 Task: Look for space in Mamfe, Cameroon from 12th  July, 2023 to 15th July, 2023 for 3 adults in price range Rs.12000 to Rs.16000. Place can be entire place with 2 bedrooms having 3 beds and 1 bathroom. Property type can be house, flat, guest house. Booking option can be shelf check-in. Required host language is English.
Action: Mouse moved to (427, 146)
Screenshot: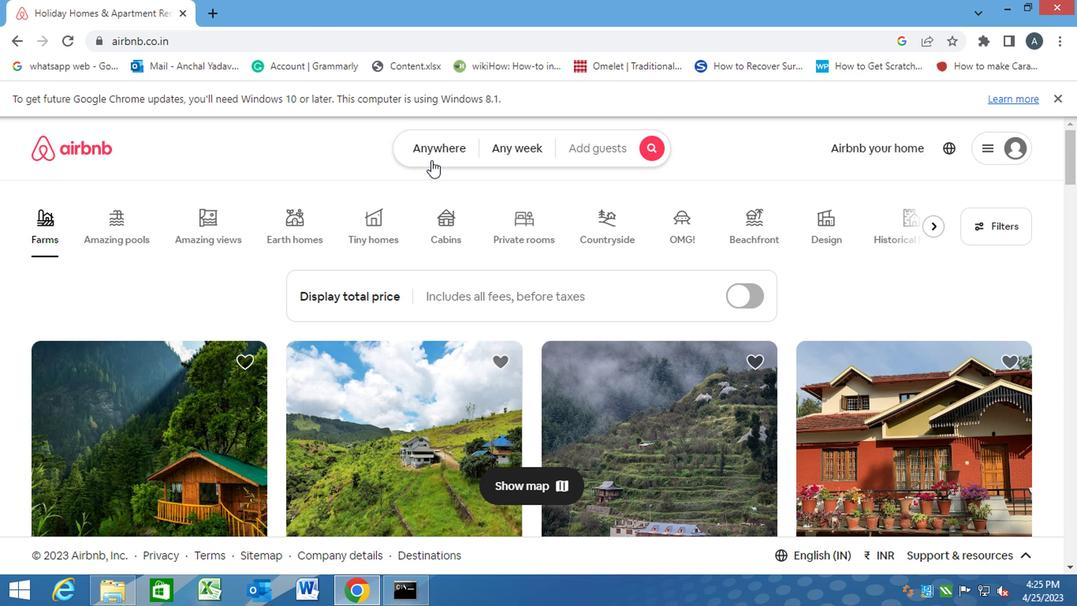
Action: Mouse pressed left at (427, 146)
Screenshot: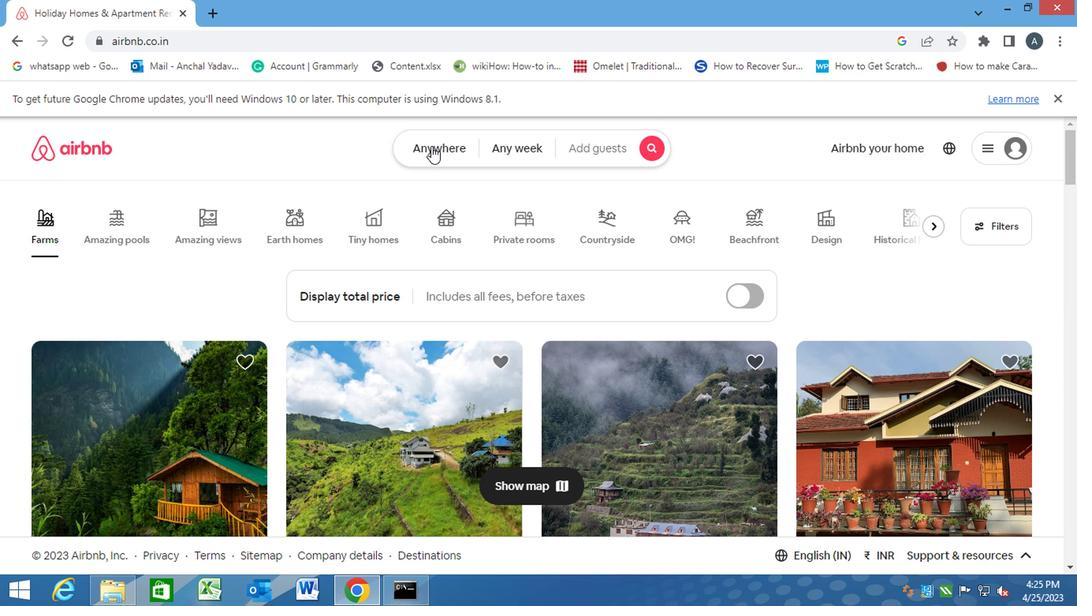 
Action: Mouse moved to (331, 193)
Screenshot: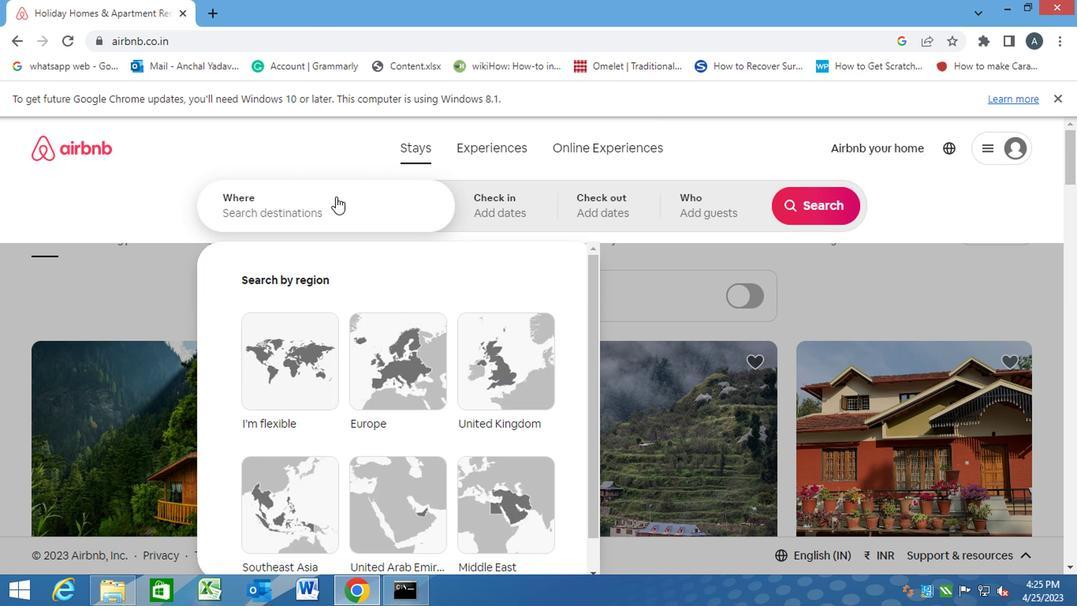 
Action: Mouse pressed left at (331, 193)
Screenshot: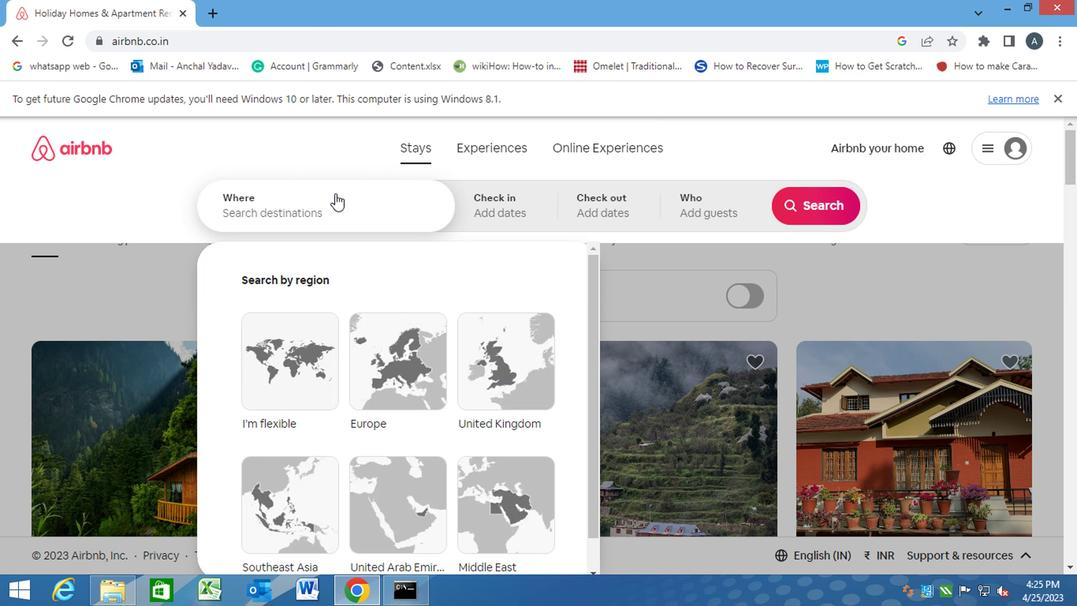 
Action: Mouse moved to (323, 214)
Screenshot: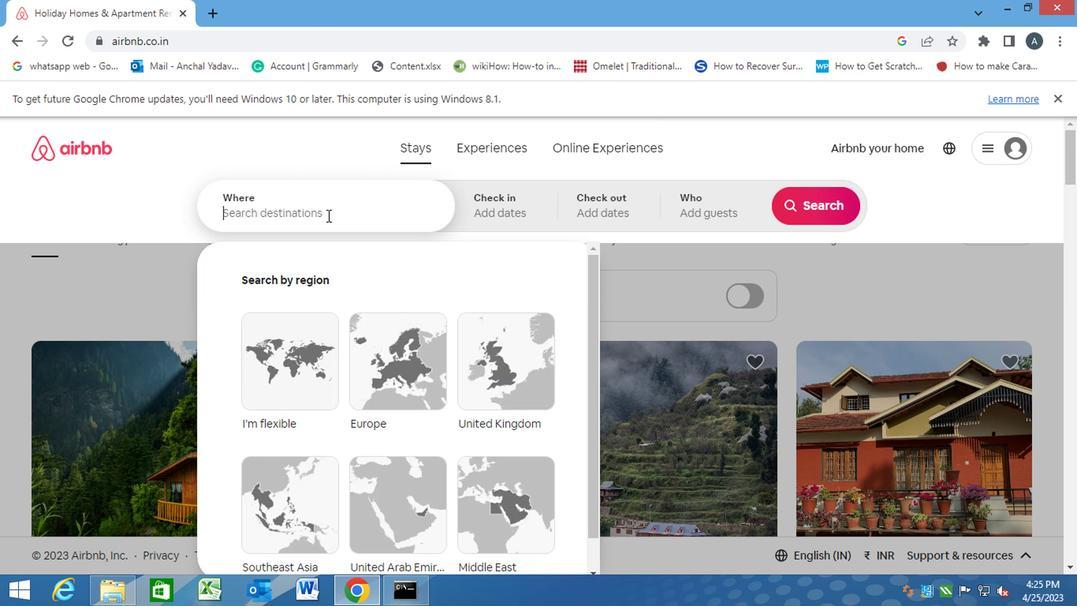 
Action: Mouse pressed left at (323, 214)
Screenshot: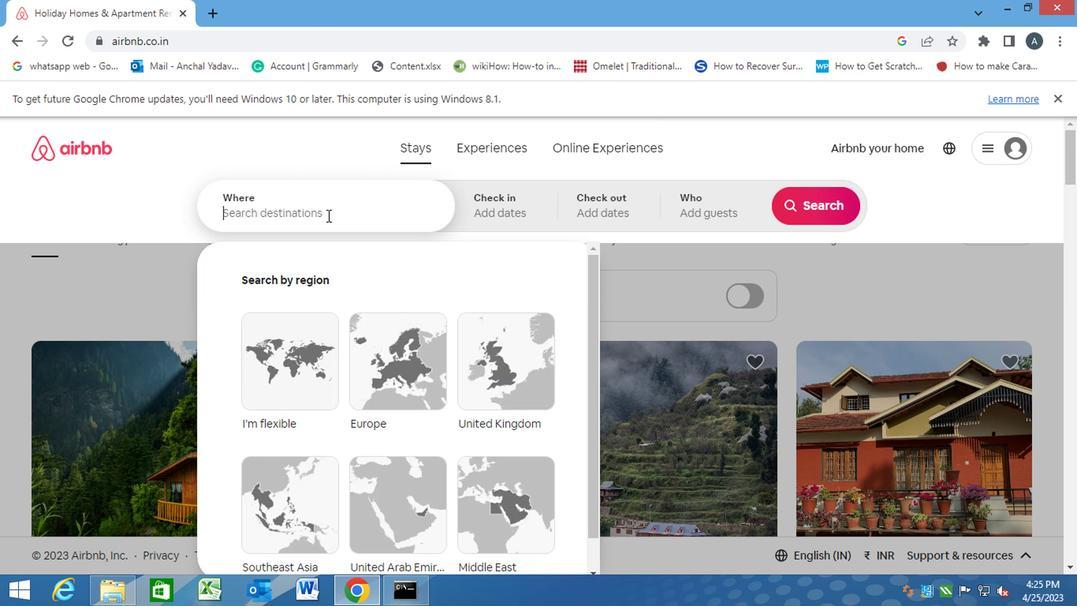 
Action: Key pressed m<Key.caps_lock>amfe,<Key.space><Key.caps_lock>c<Key.caps_lock>ameroon<Key.enter>
Screenshot: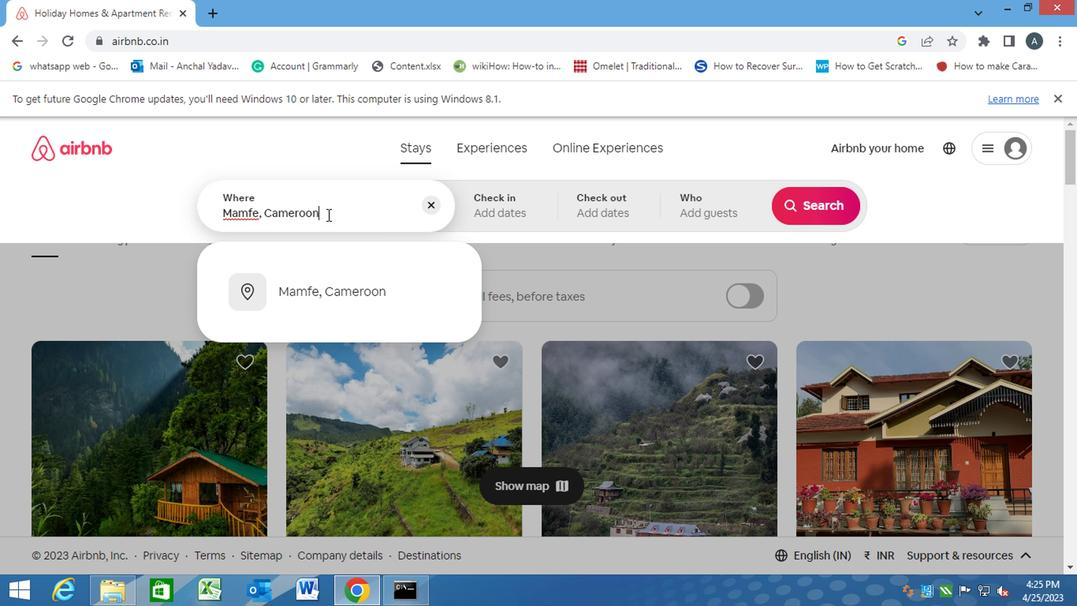 
Action: Mouse moved to (802, 334)
Screenshot: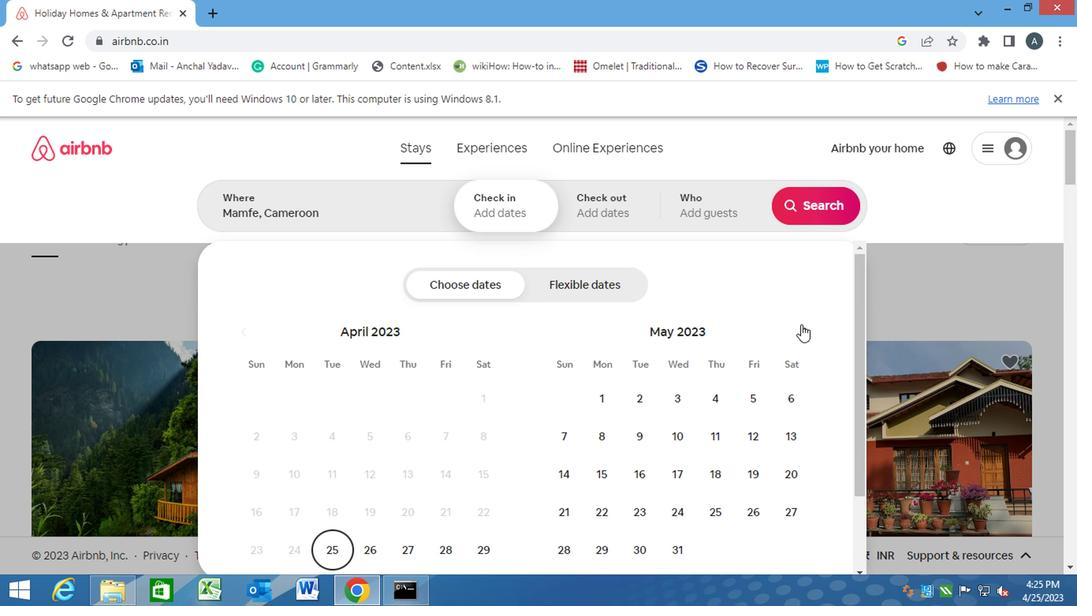 
Action: Mouse pressed left at (802, 334)
Screenshot: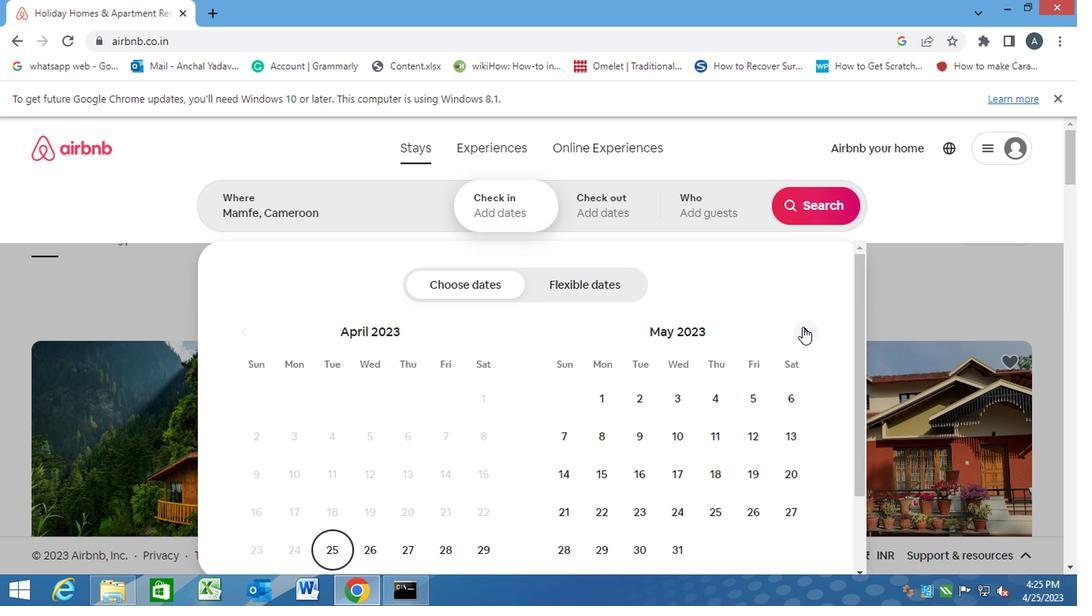 
Action: Mouse pressed left at (802, 334)
Screenshot: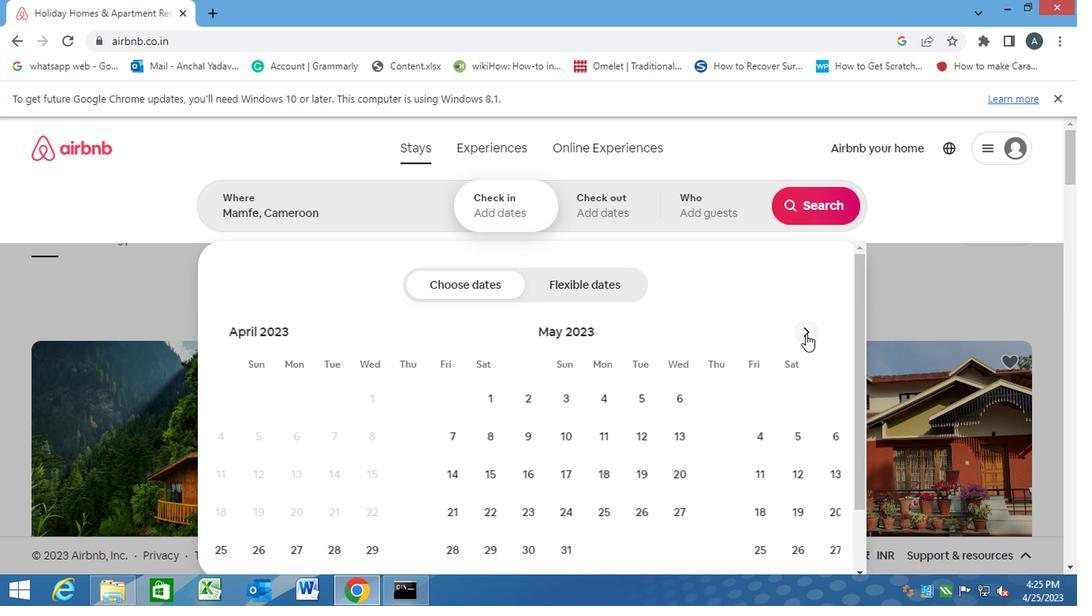 
Action: Mouse moved to (680, 477)
Screenshot: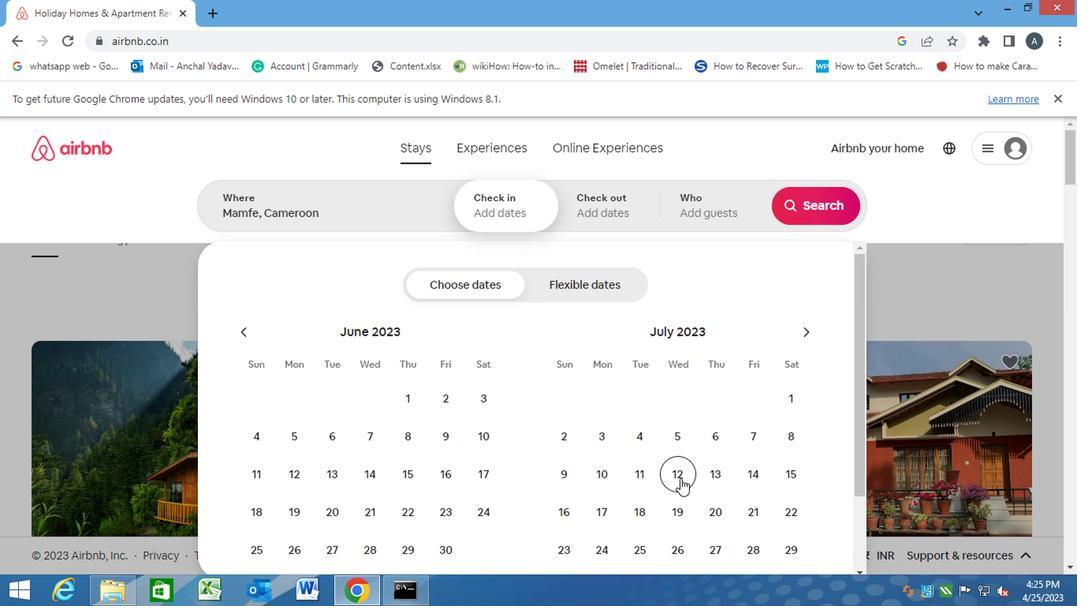 
Action: Mouse pressed left at (680, 477)
Screenshot: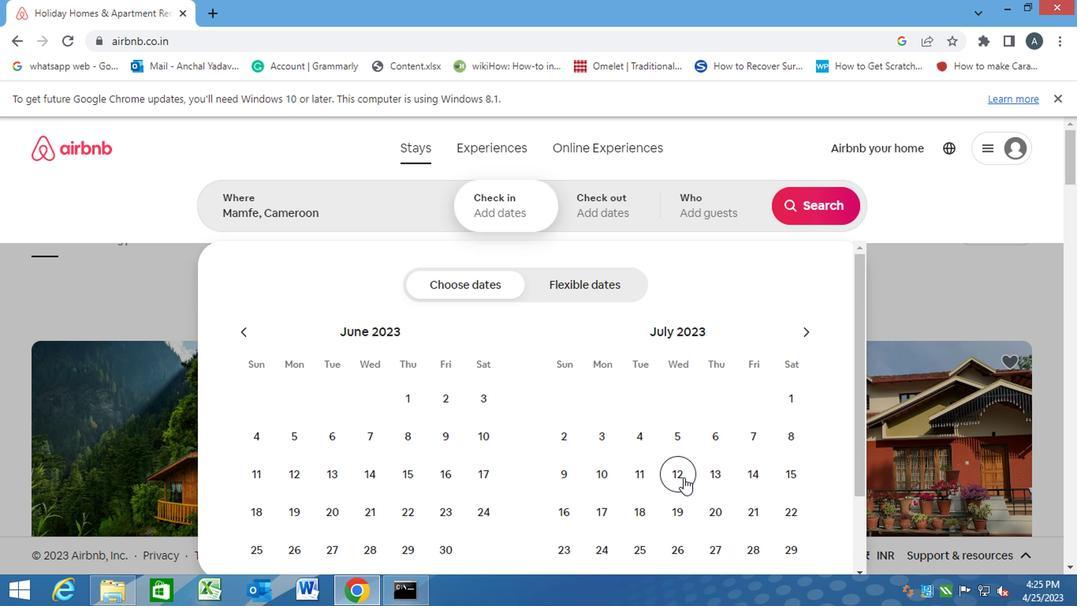 
Action: Mouse moved to (786, 465)
Screenshot: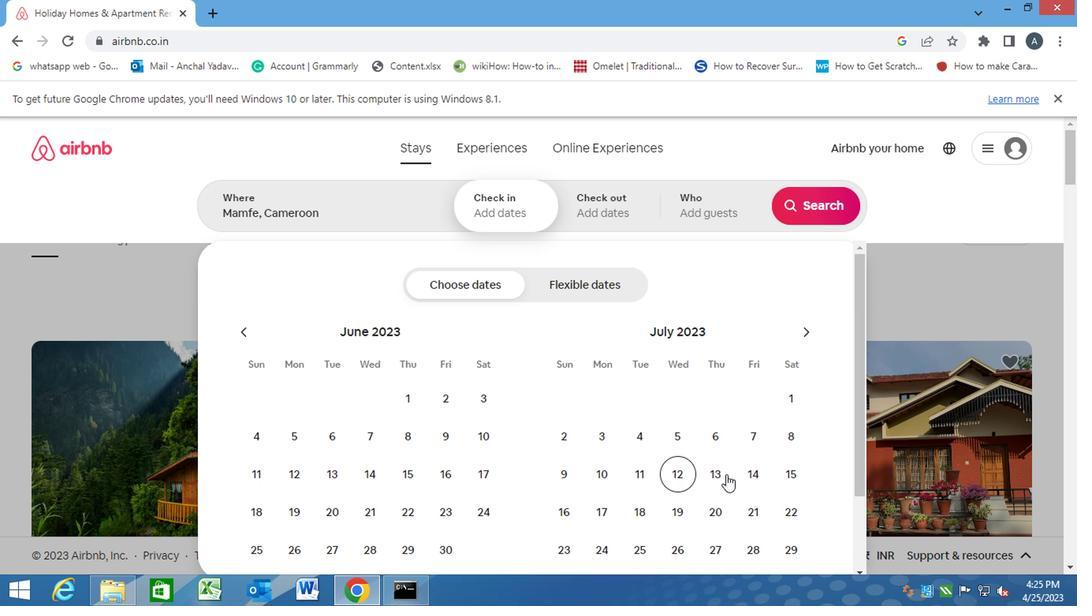 
Action: Mouse pressed left at (786, 465)
Screenshot: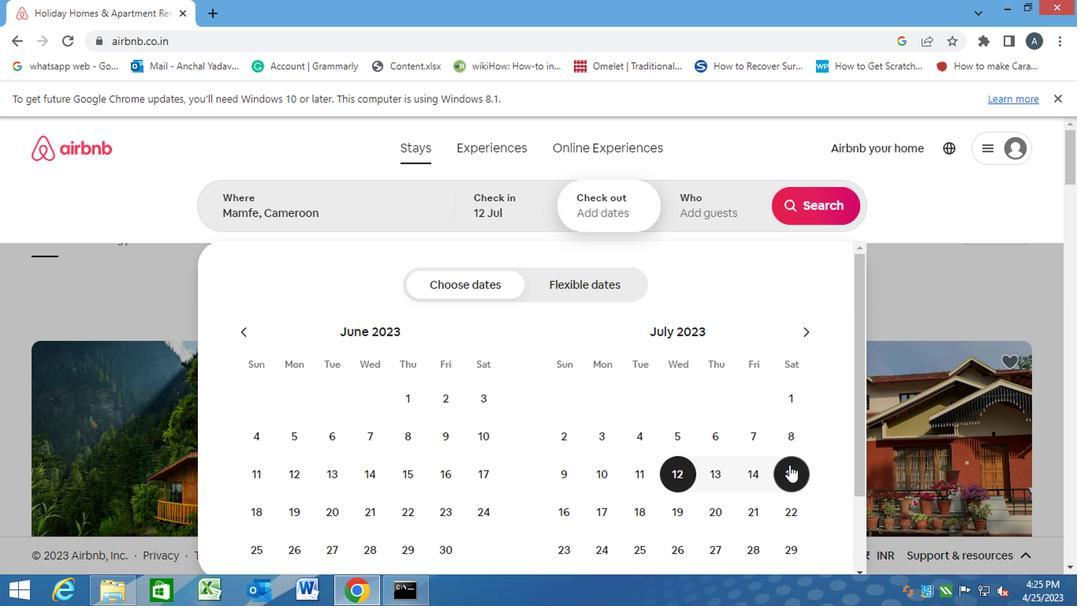 
Action: Mouse moved to (724, 214)
Screenshot: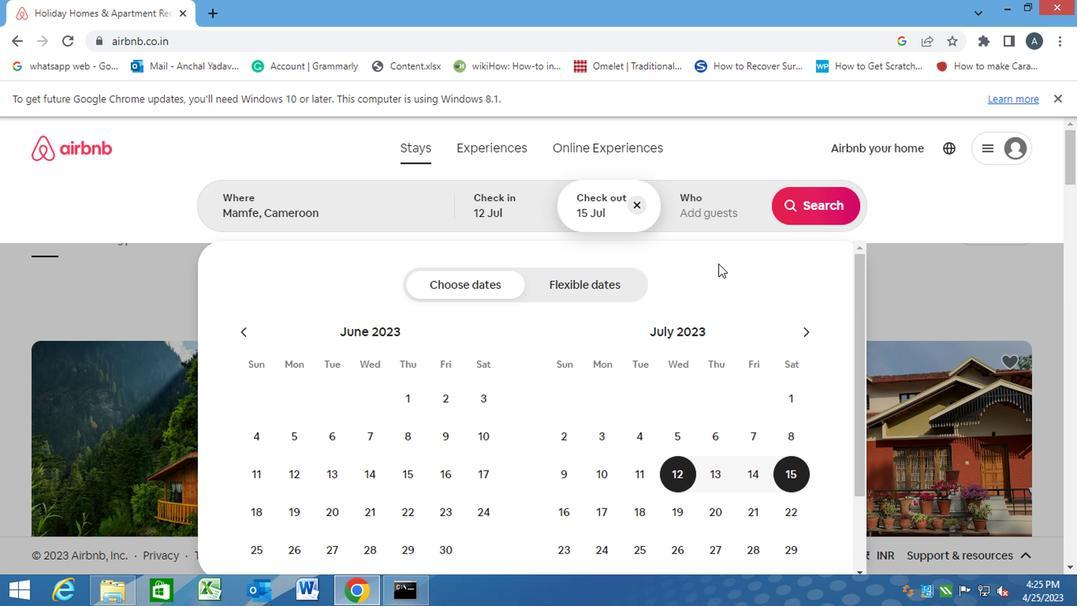 
Action: Mouse pressed left at (724, 214)
Screenshot: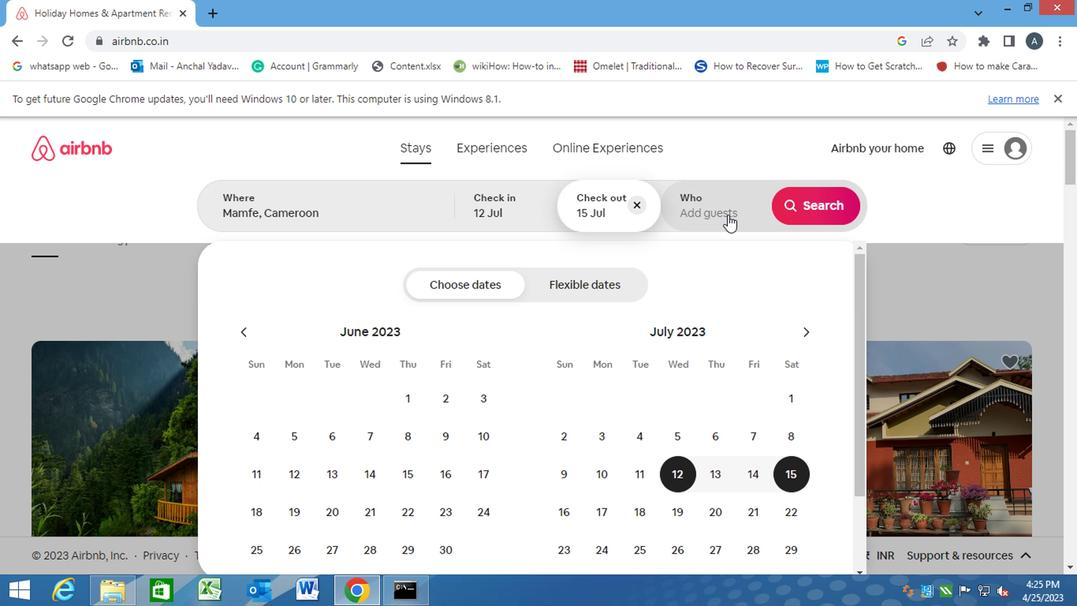 
Action: Mouse moved to (825, 281)
Screenshot: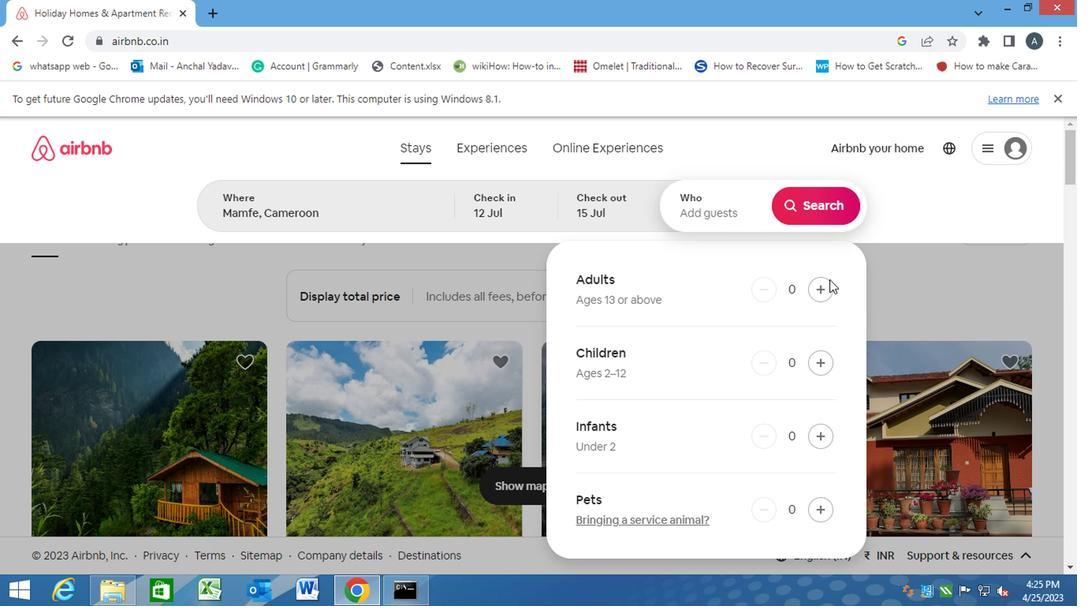 
Action: Mouse pressed left at (825, 281)
Screenshot: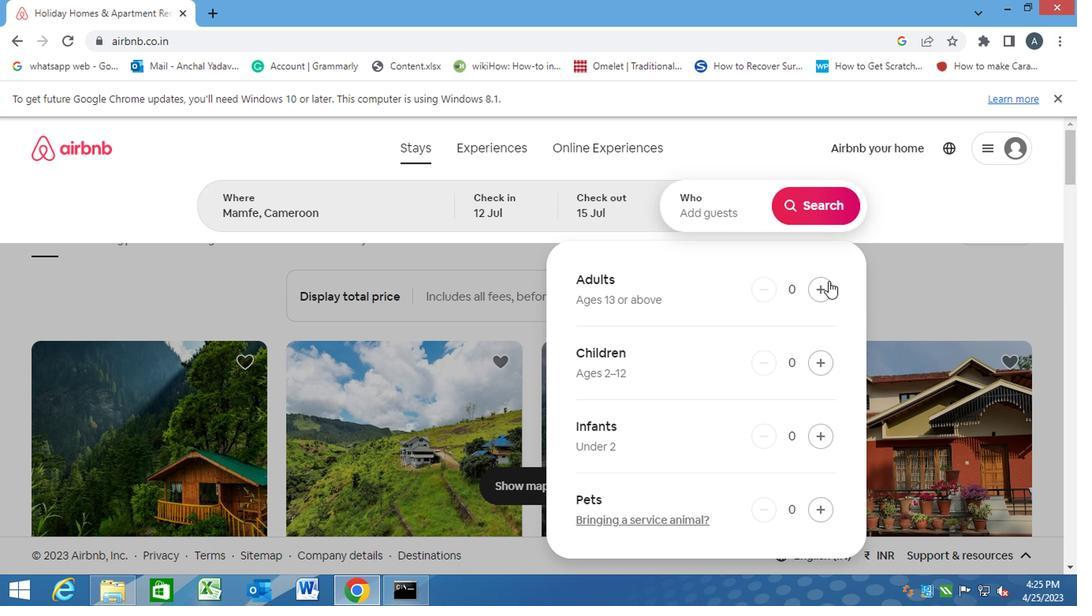 
Action: Mouse pressed left at (825, 281)
Screenshot: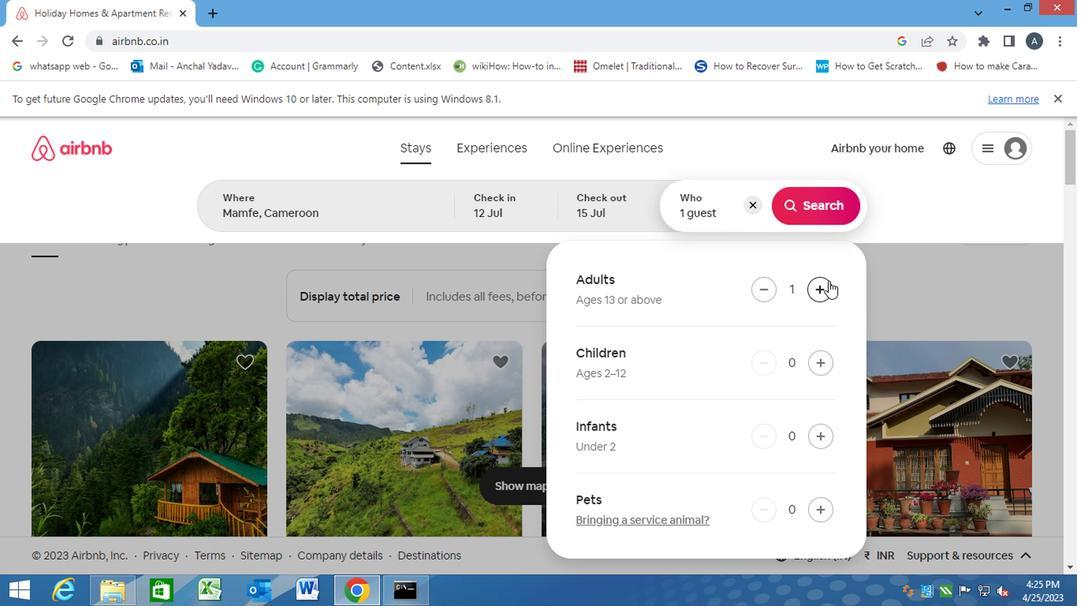 
Action: Mouse pressed left at (825, 281)
Screenshot: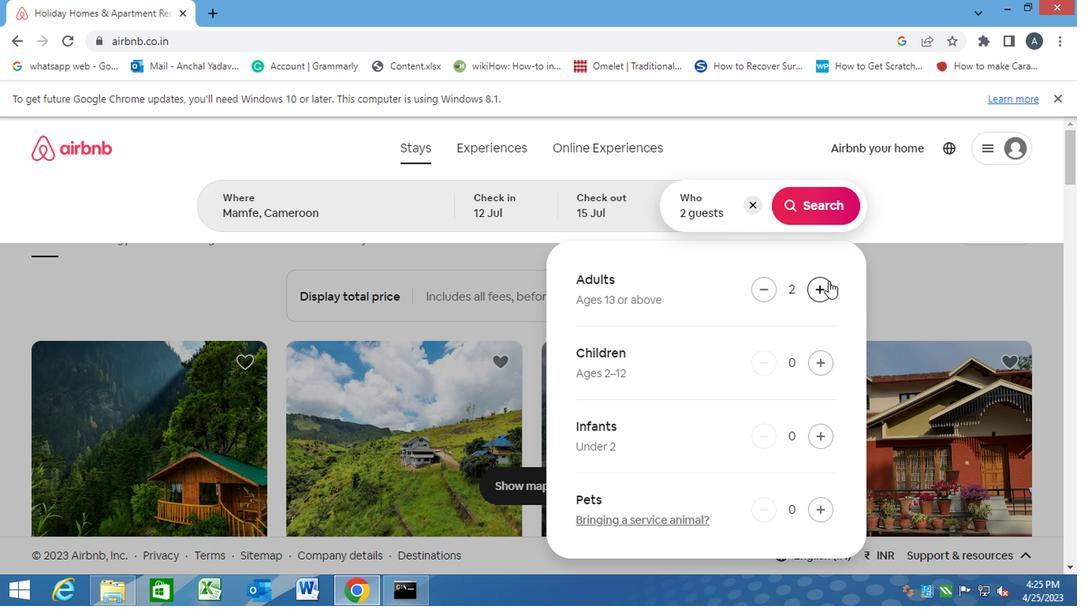 
Action: Mouse moved to (817, 230)
Screenshot: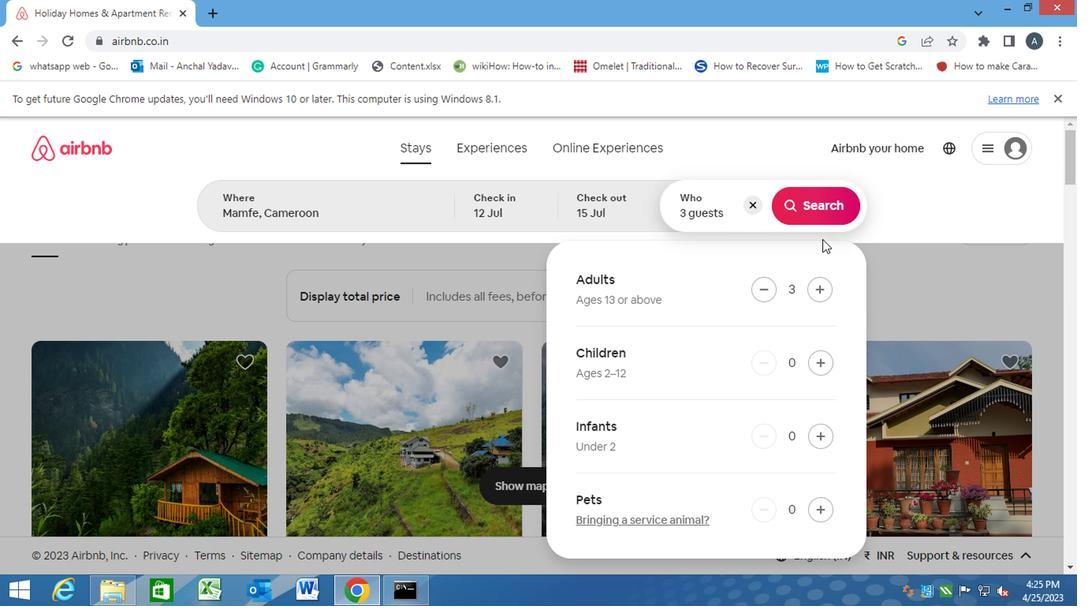 
Action: Mouse pressed left at (817, 230)
Screenshot: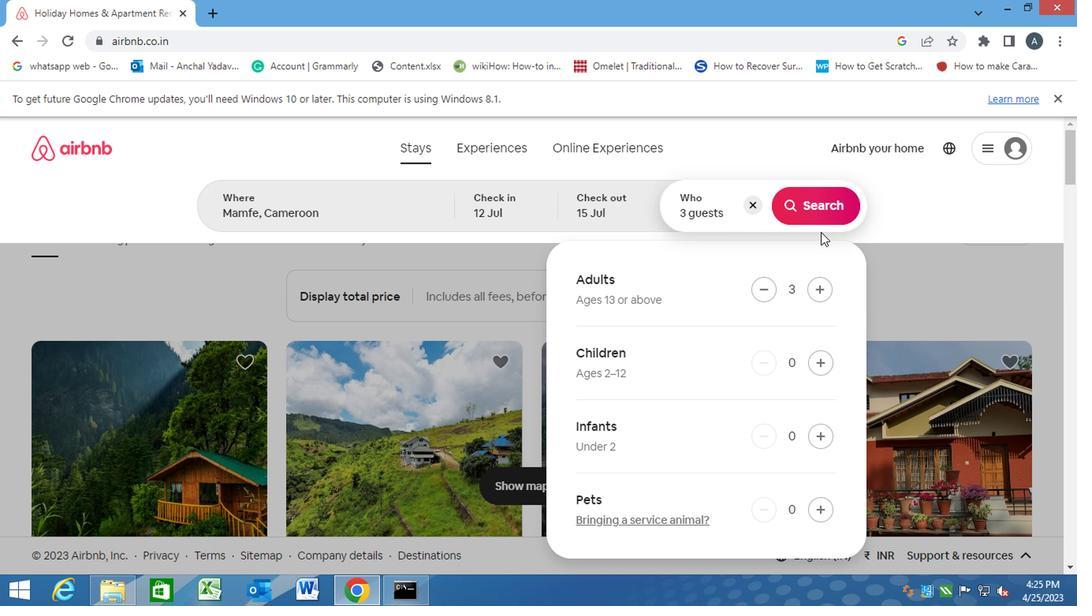 
Action: Mouse moved to (822, 208)
Screenshot: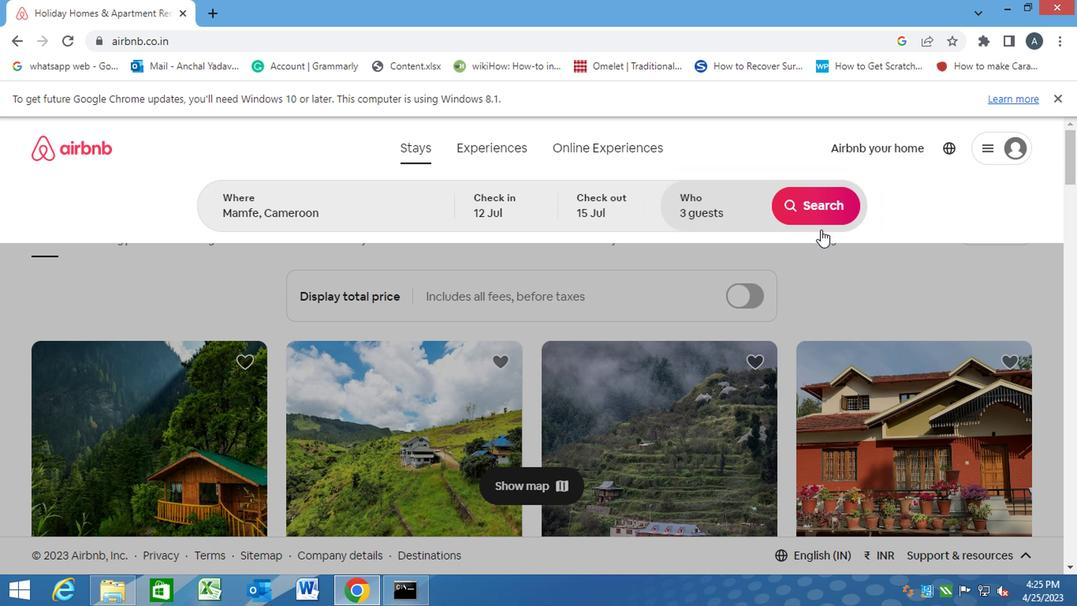 
Action: Mouse pressed left at (822, 208)
Screenshot: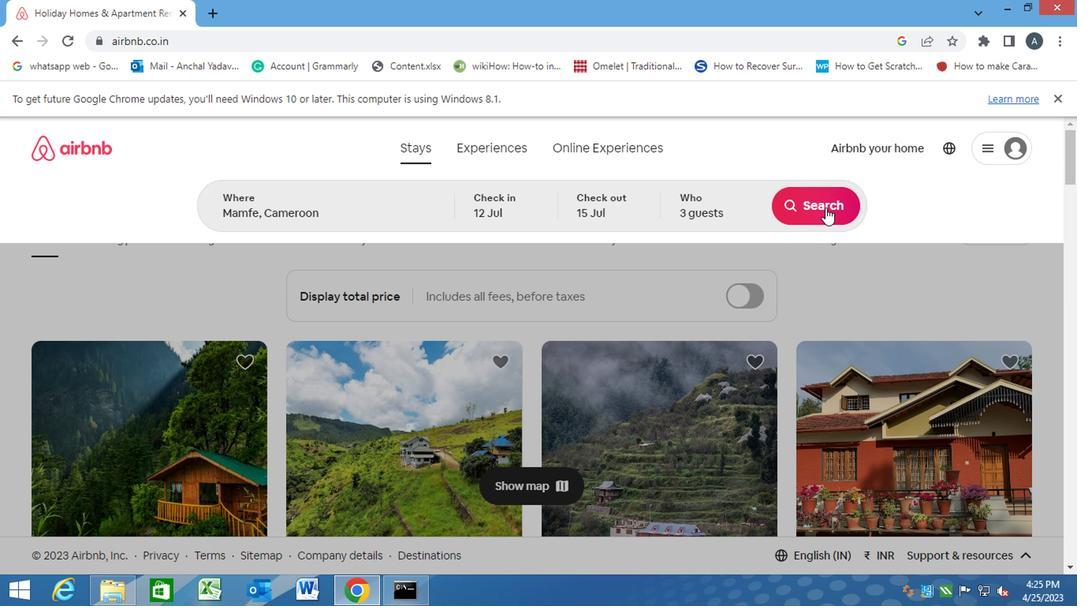 
Action: Mouse moved to (1014, 210)
Screenshot: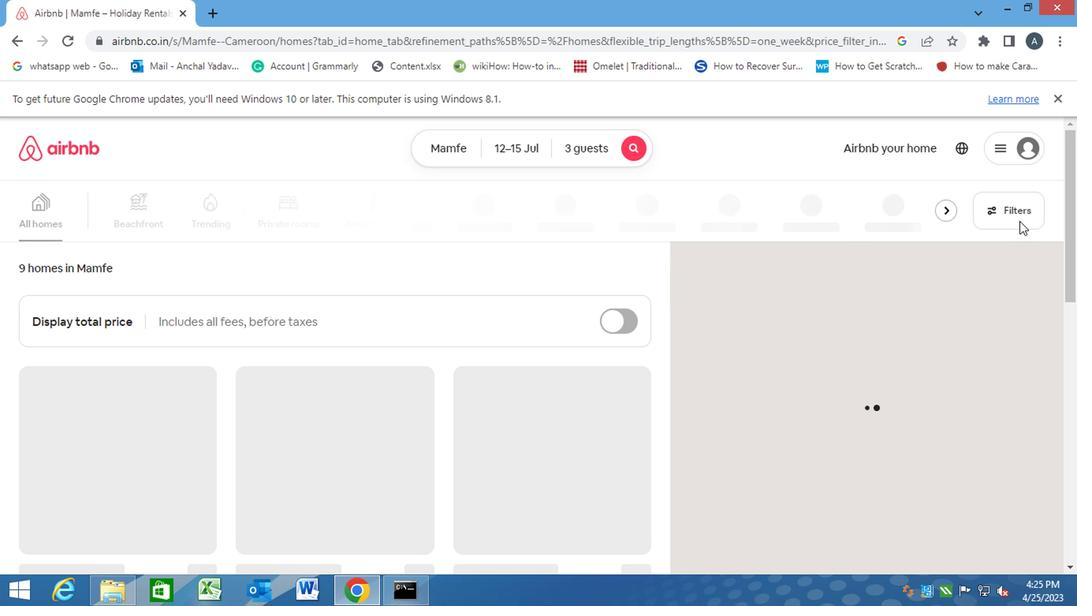 
Action: Mouse pressed left at (1014, 210)
Screenshot: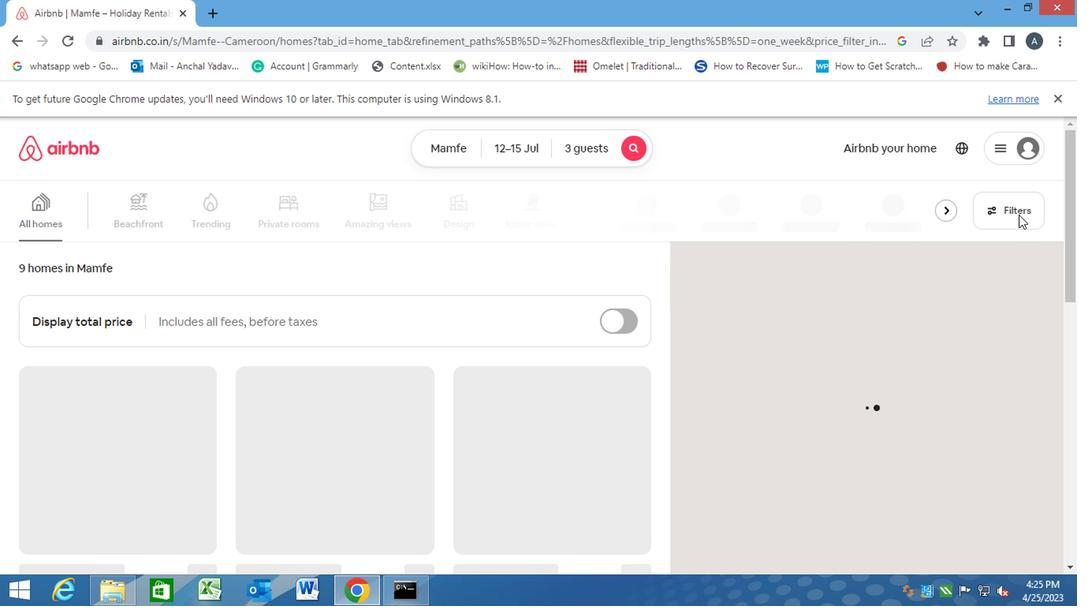 
Action: Mouse moved to (346, 418)
Screenshot: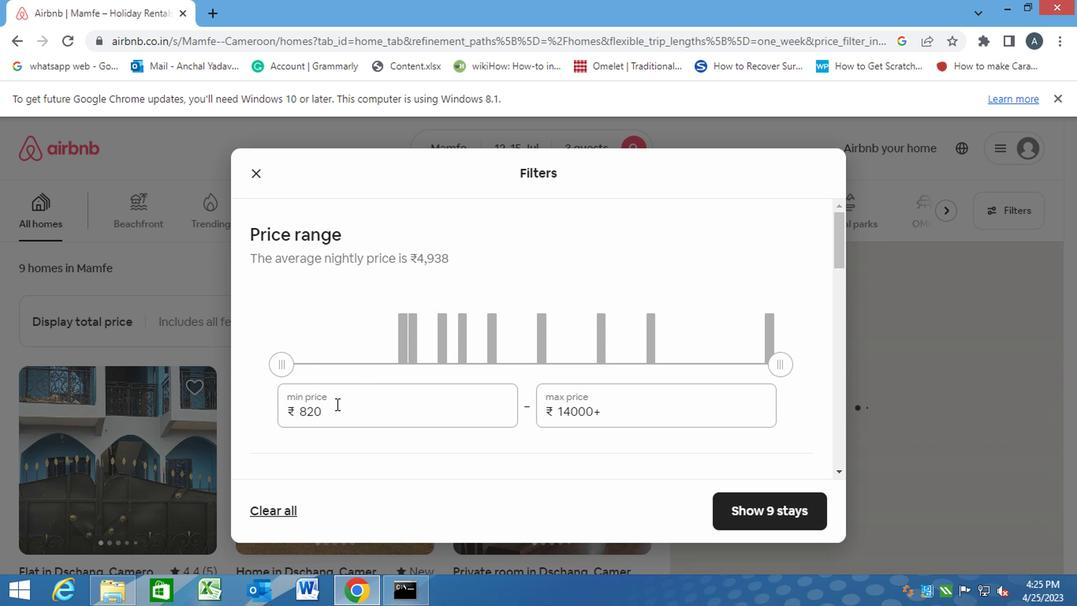 
Action: Mouse pressed left at (346, 418)
Screenshot: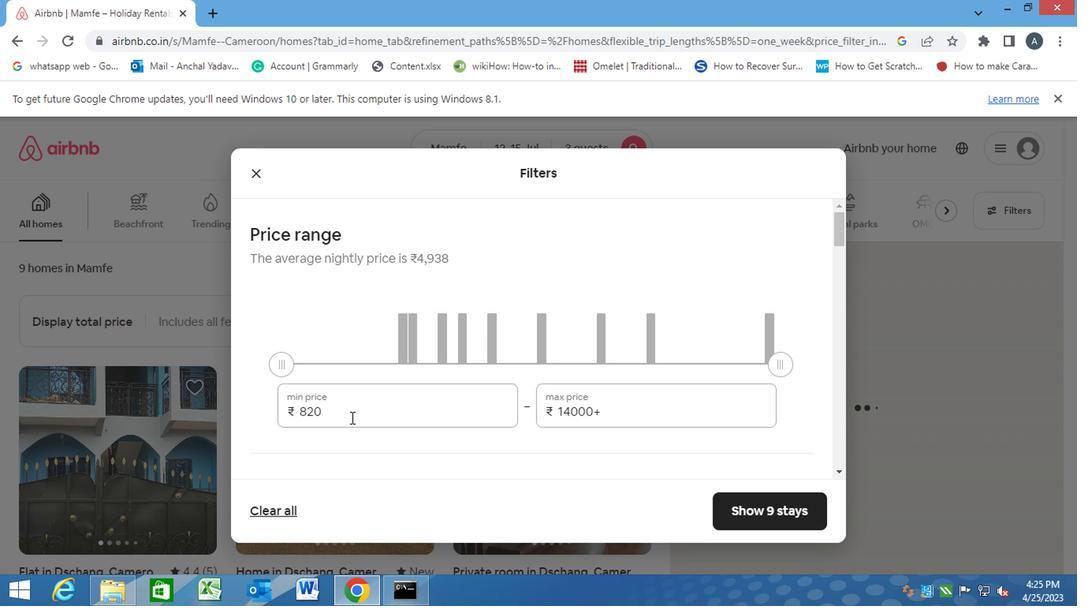 
Action: Mouse moved to (268, 411)
Screenshot: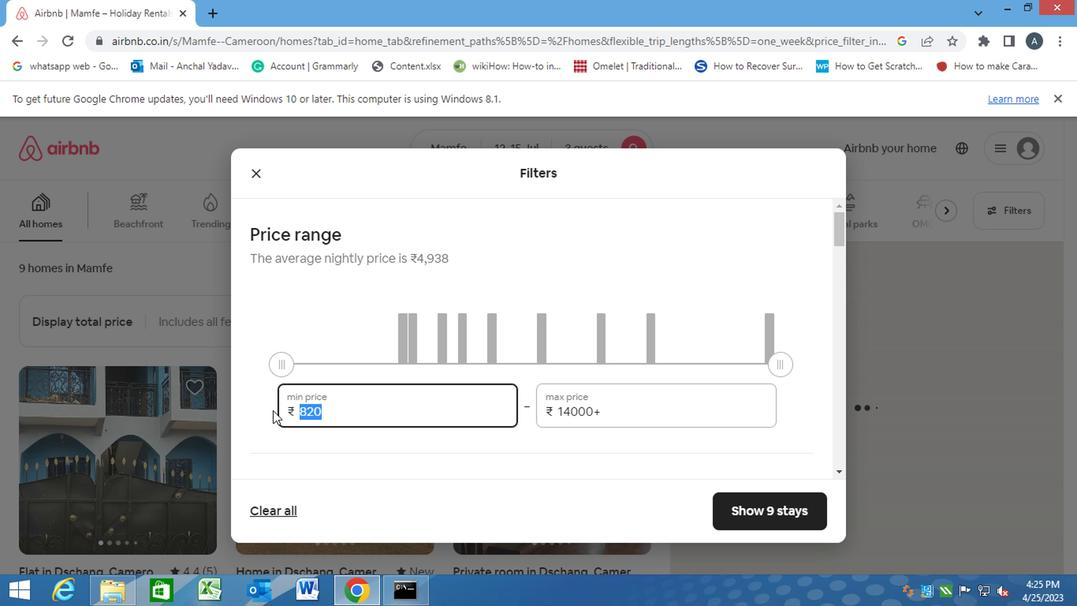 
Action: Key pressed 12000<Key.tab><Key.backspace><Key.backspace>16
Screenshot: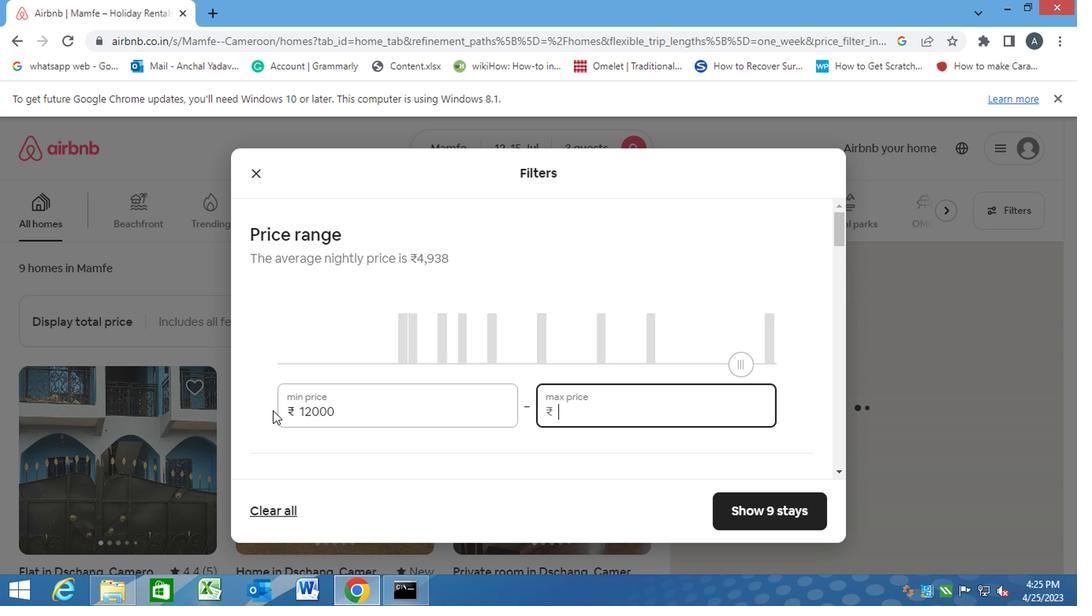 
Action: Mouse moved to (662, 349)
Screenshot: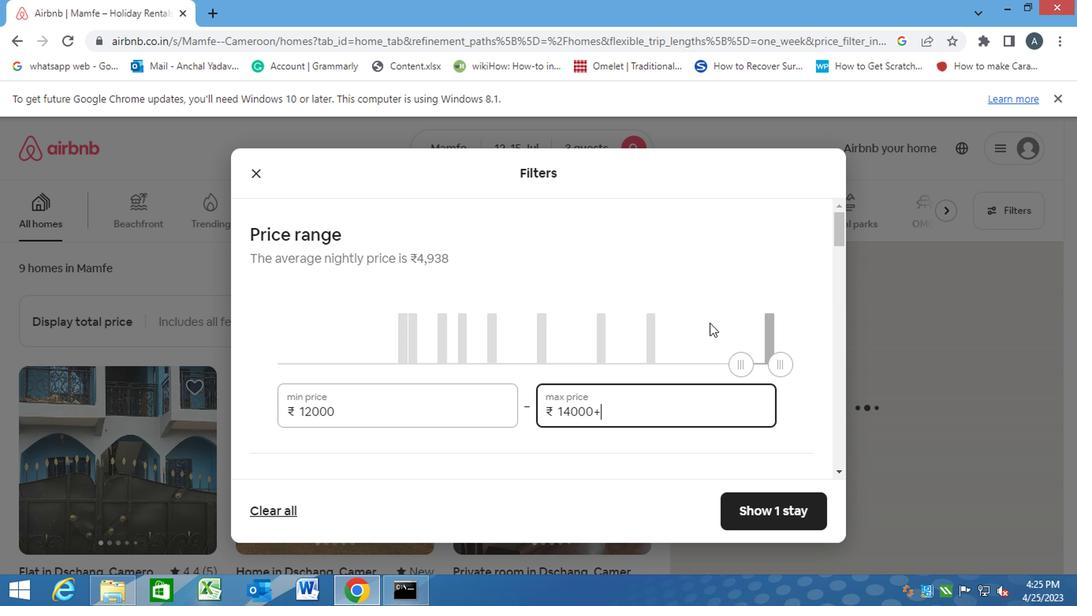 
Action: Key pressed 0<Key.backspace><Key.backspace><Key.backspace><Key.backspace><Key.backspace><Key.backspace><Key.backspace><Key.backspace><Key.backspace><Key.backspace><Key.backspace><Key.backspace><Key.backspace><Key.backspace><Key.backspace><Key.backspace><Key.backspace><Key.backspace><Key.backspace><Key.backspace>16000
Screenshot: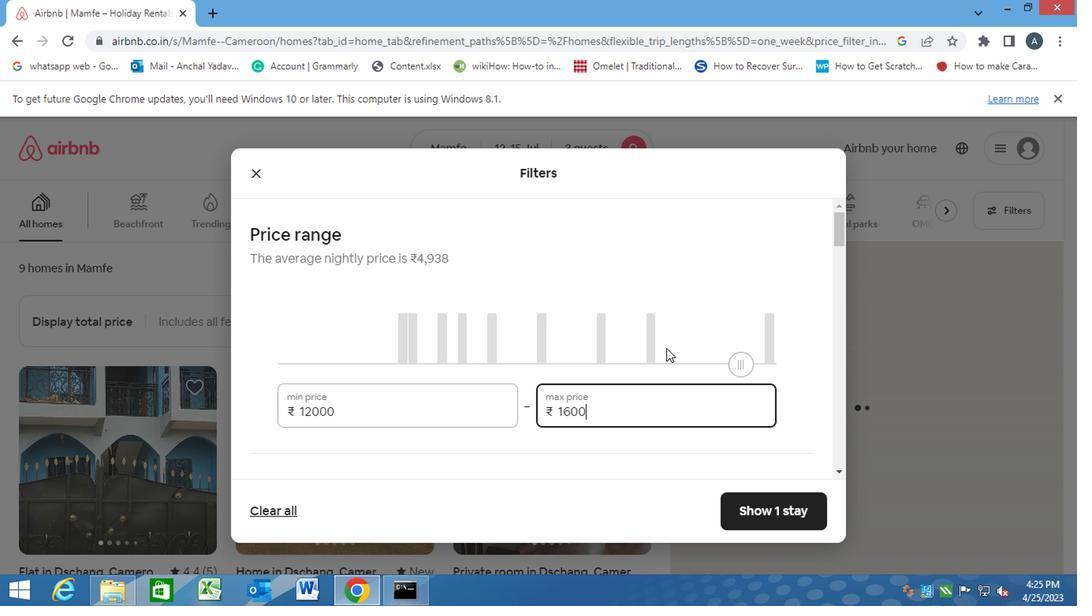 
Action: Mouse moved to (623, 392)
Screenshot: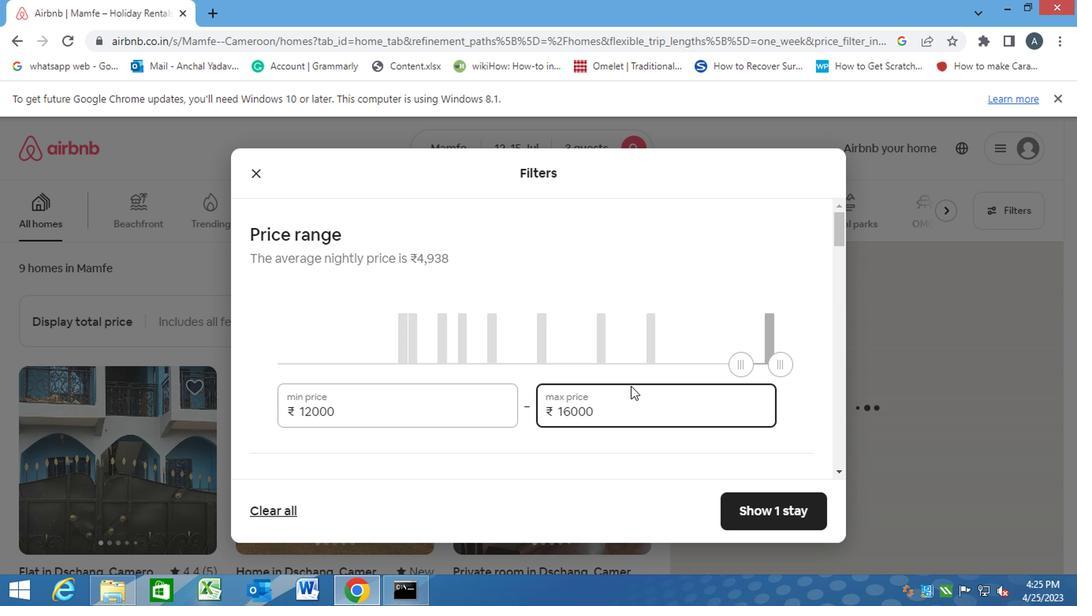 
Action: Mouse scrolled (623, 392) with delta (0, 0)
Screenshot: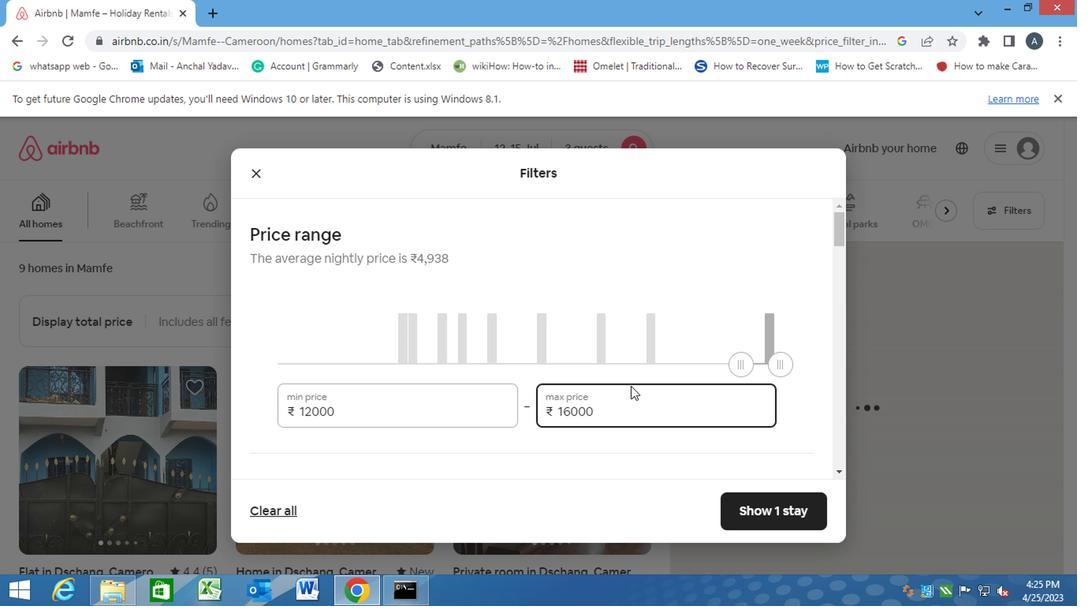 
Action: Mouse moved to (618, 399)
Screenshot: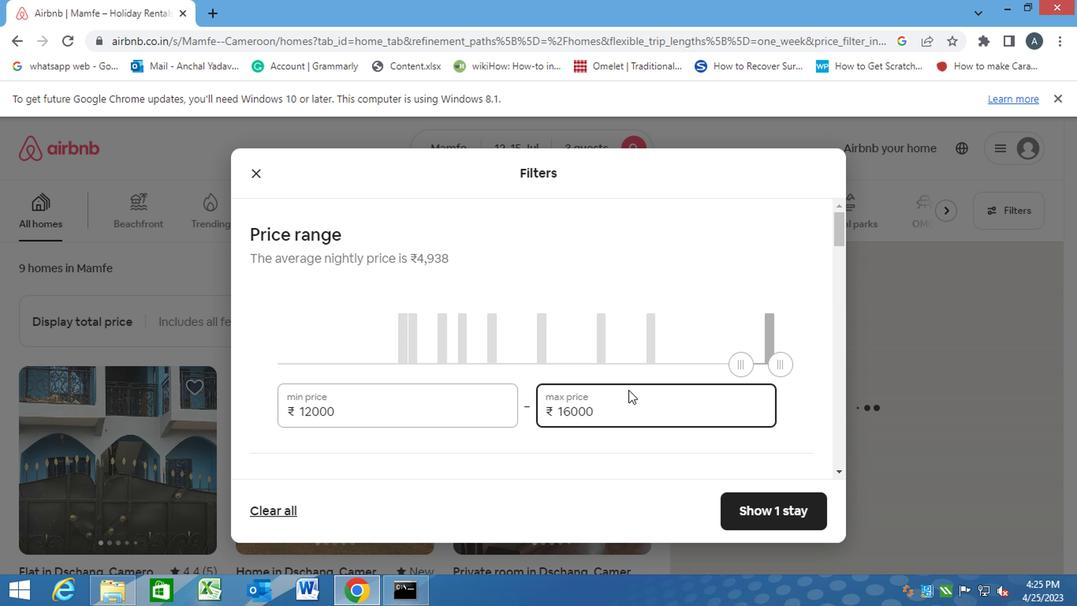 
Action: Mouse scrolled (618, 398) with delta (0, -1)
Screenshot: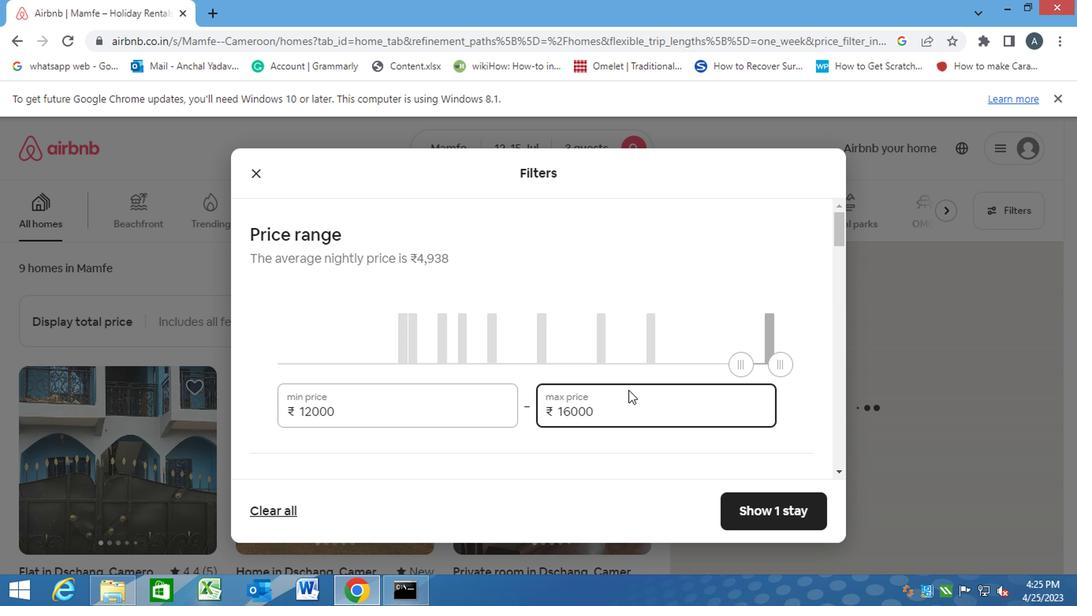 
Action: Mouse moved to (265, 383)
Screenshot: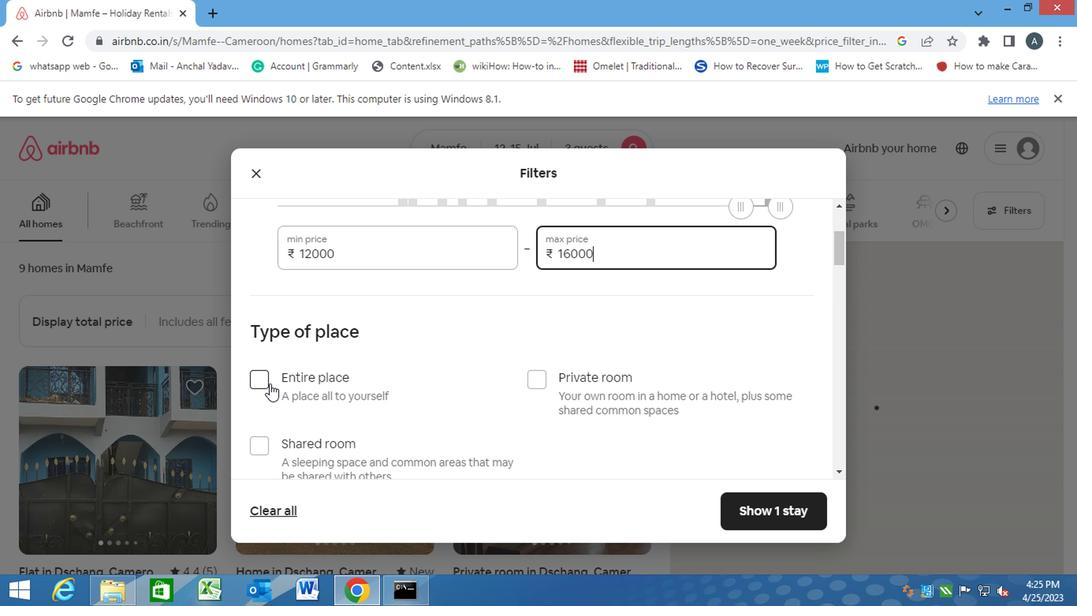 
Action: Mouse pressed left at (265, 383)
Screenshot: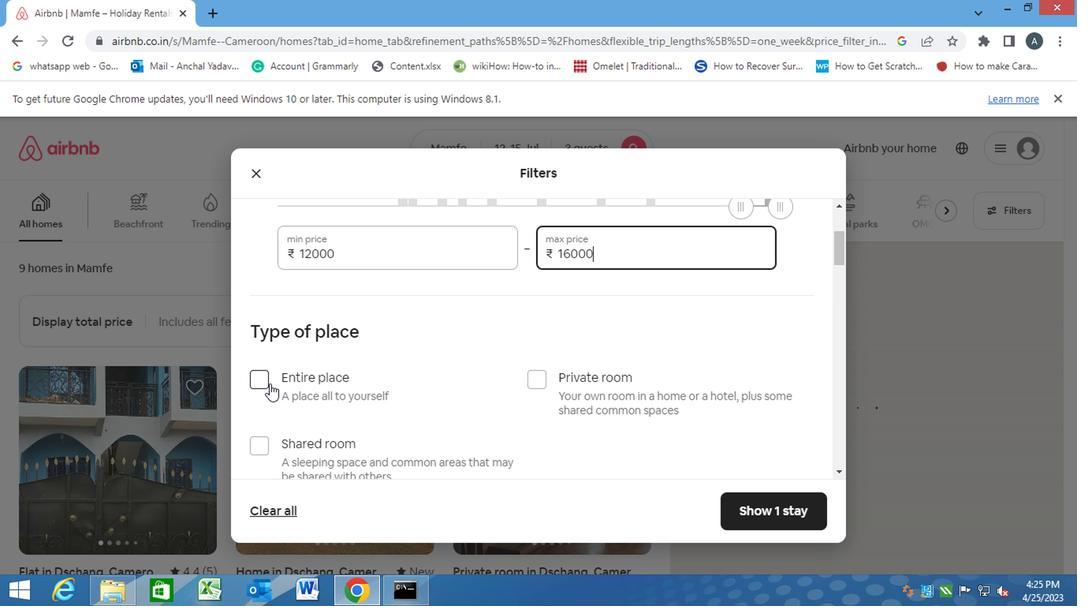 
Action: Mouse moved to (395, 407)
Screenshot: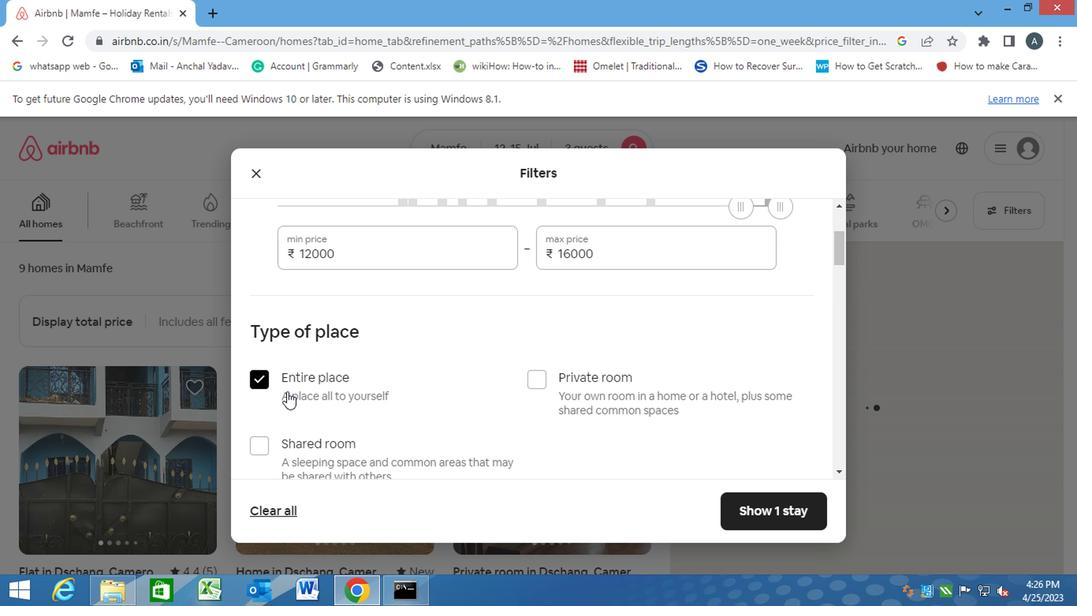 
Action: Mouse scrolled (395, 406) with delta (0, -1)
Screenshot: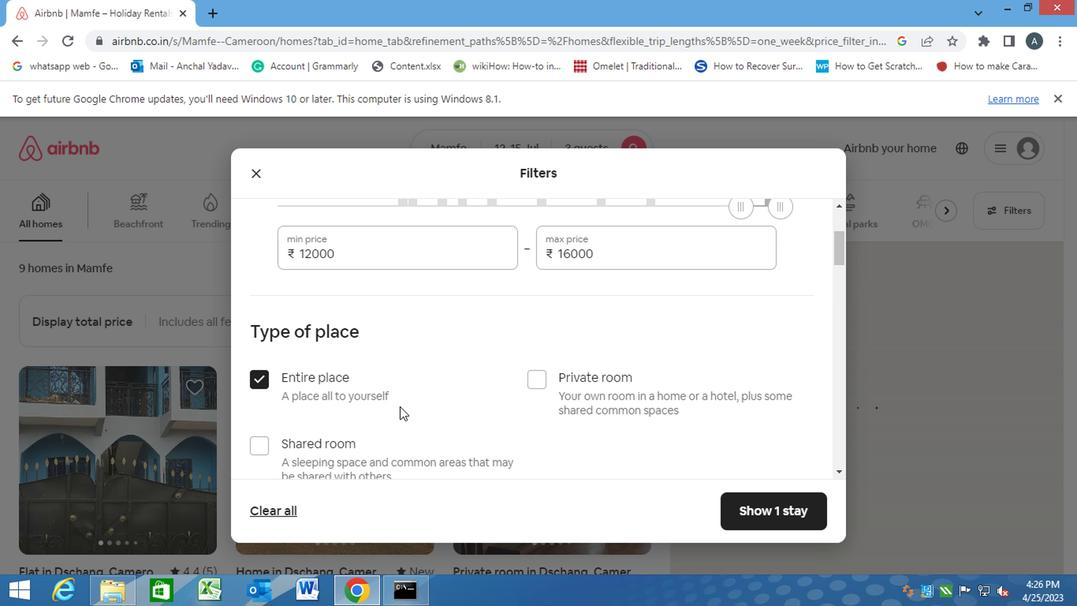 
Action: Mouse scrolled (395, 406) with delta (0, -1)
Screenshot: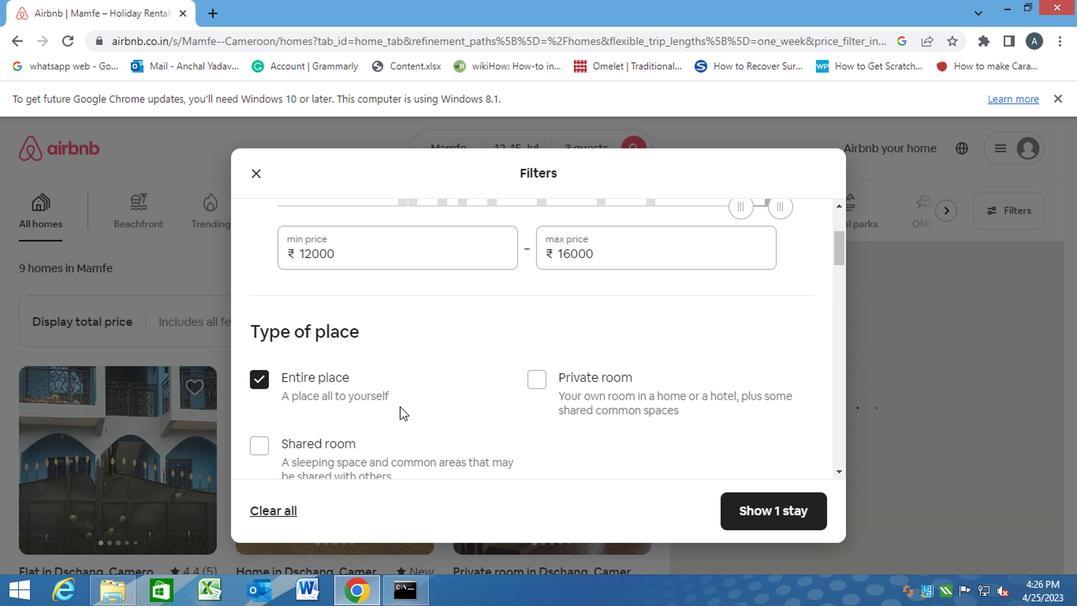
Action: Mouse scrolled (395, 406) with delta (0, -1)
Screenshot: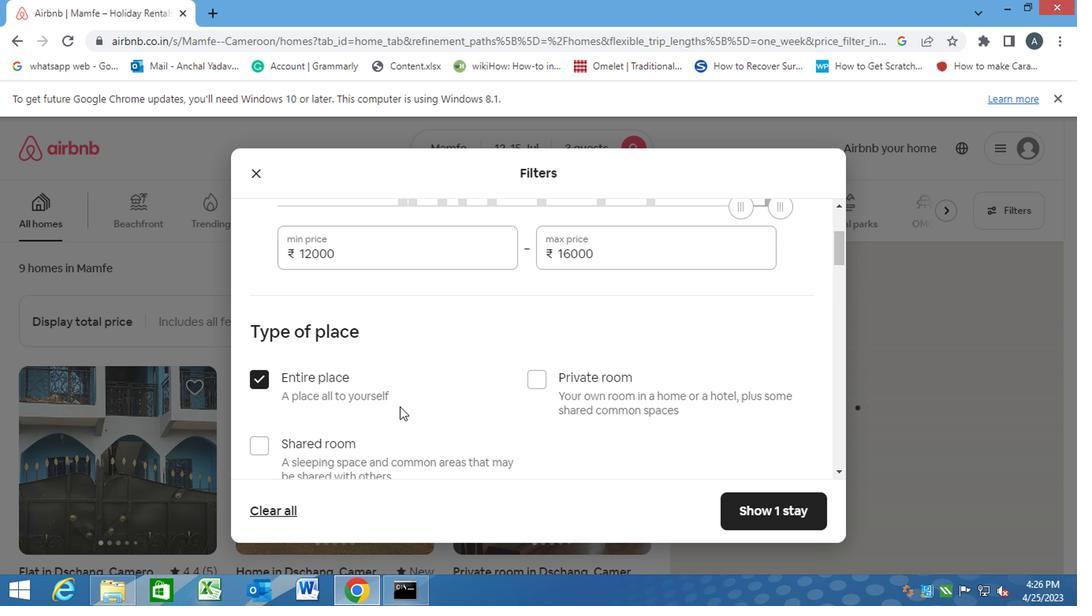 
Action: Mouse scrolled (395, 406) with delta (0, -1)
Screenshot: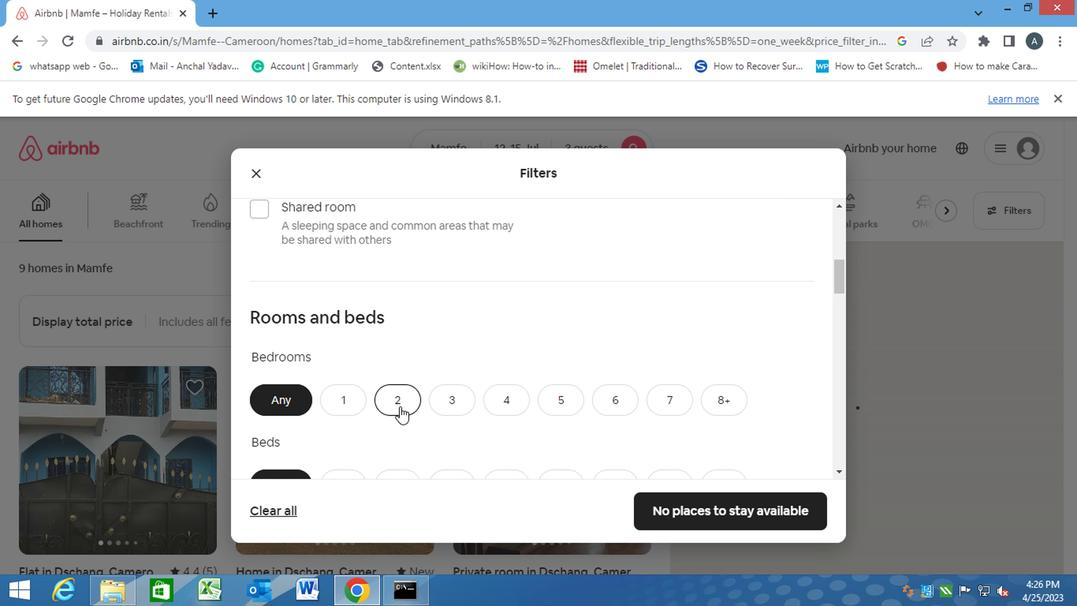 
Action: Mouse scrolled (395, 406) with delta (0, -1)
Screenshot: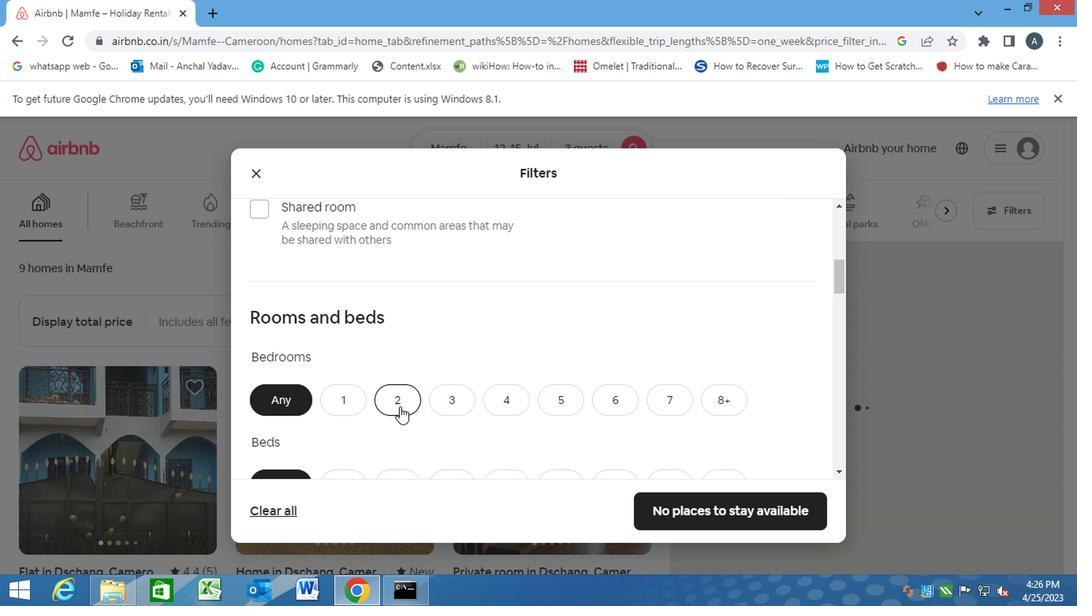 
Action: Mouse moved to (404, 245)
Screenshot: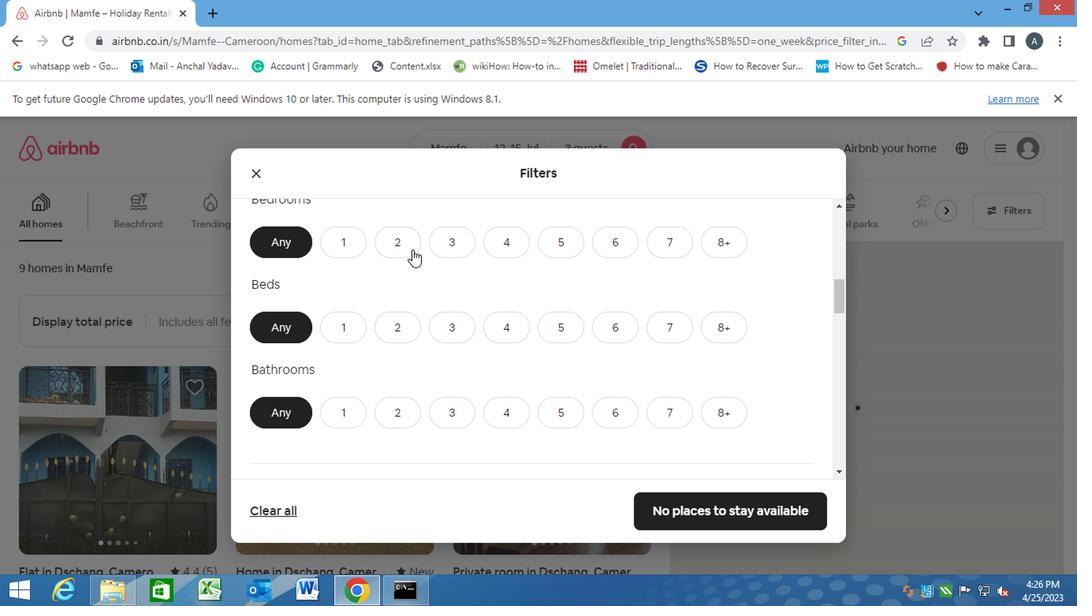 
Action: Mouse pressed left at (404, 245)
Screenshot: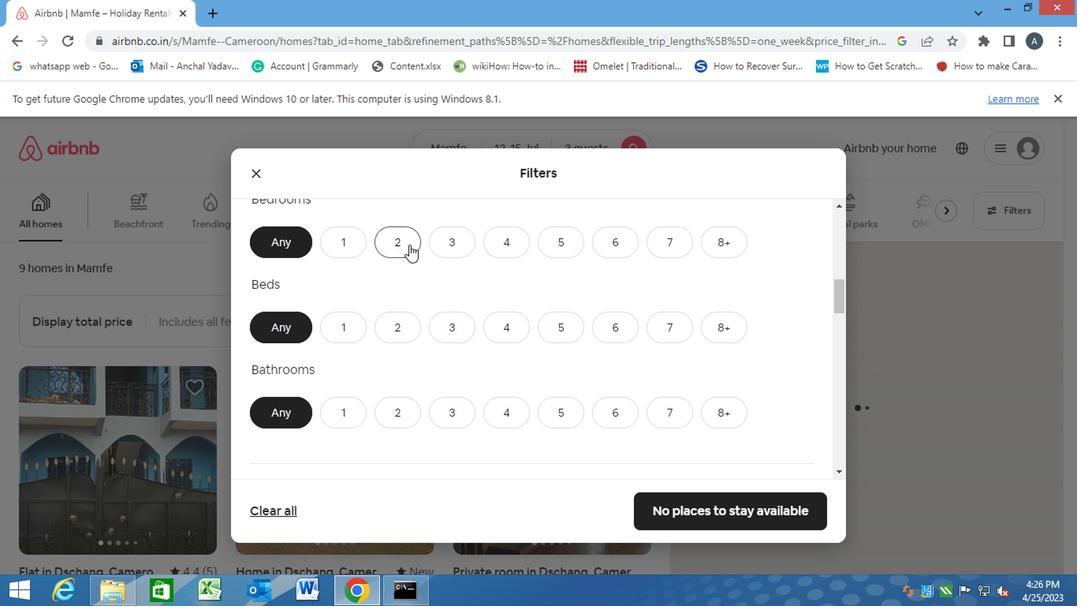 
Action: Mouse moved to (450, 328)
Screenshot: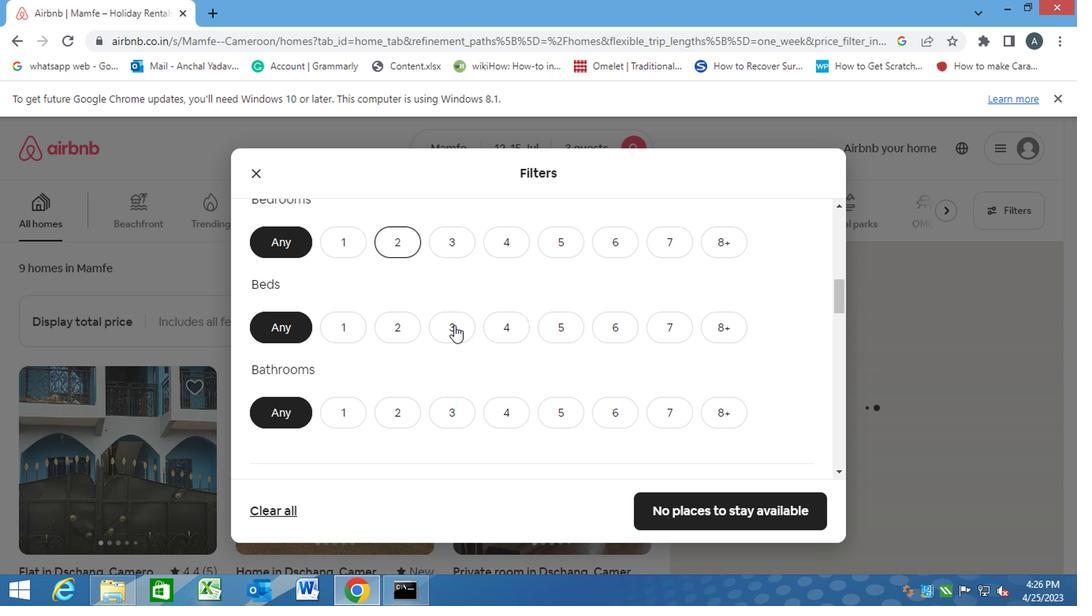 
Action: Mouse pressed left at (450, 328)
Screenshot: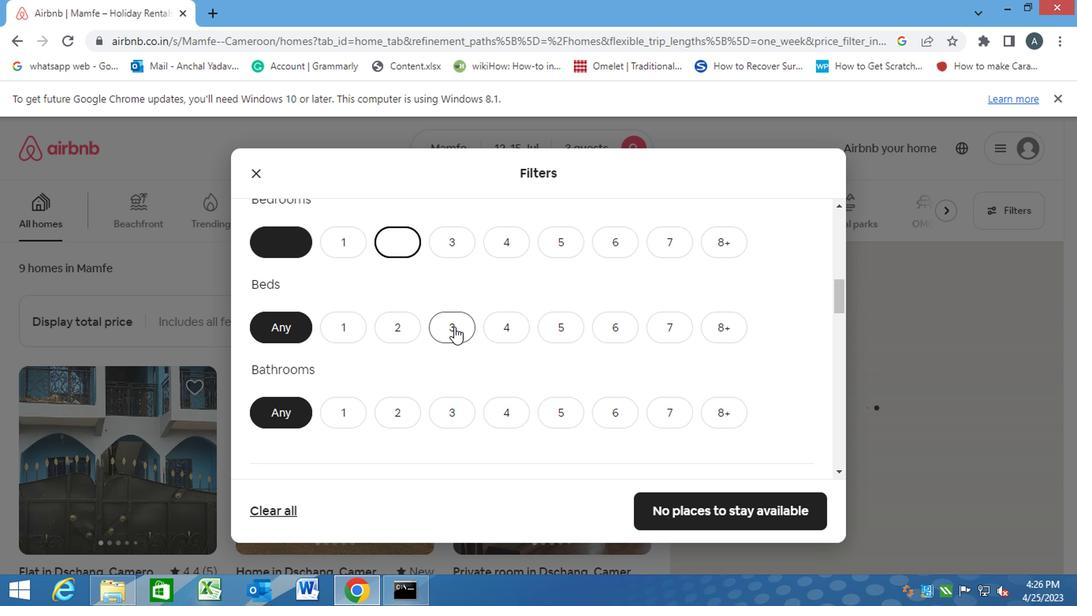 
Action: Mouse moved to (341, 404)
Screenshot: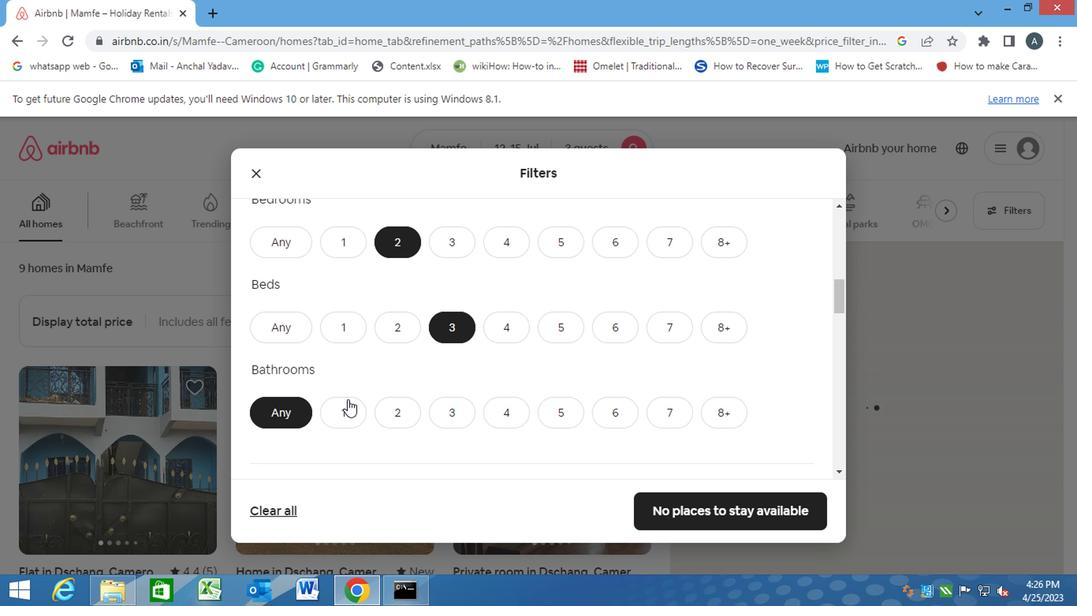
Action: Mouse pressed left at (341, 404)
Screenshot: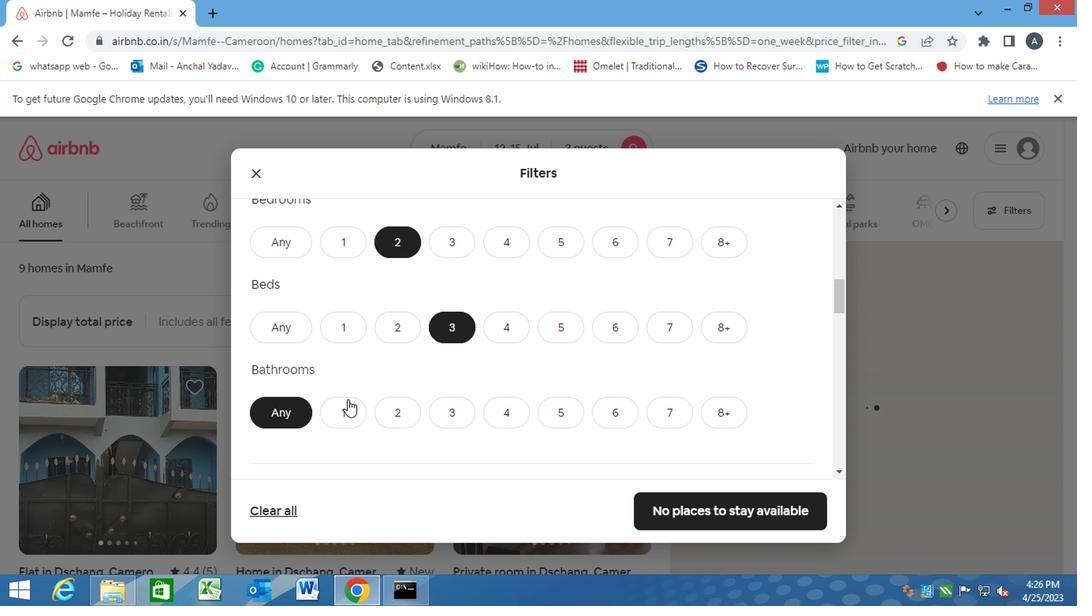 
Action: Mouse moved to (598, 375)
Screenshot: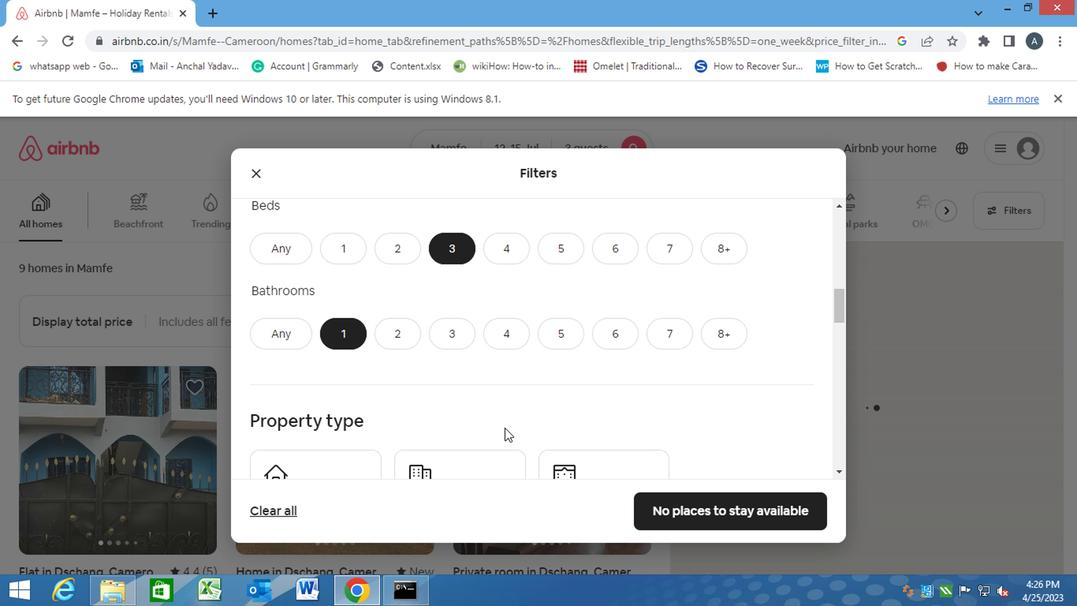 
Action: Mouse scrolled (598, 376) with delta (0, 1)
Screenshot: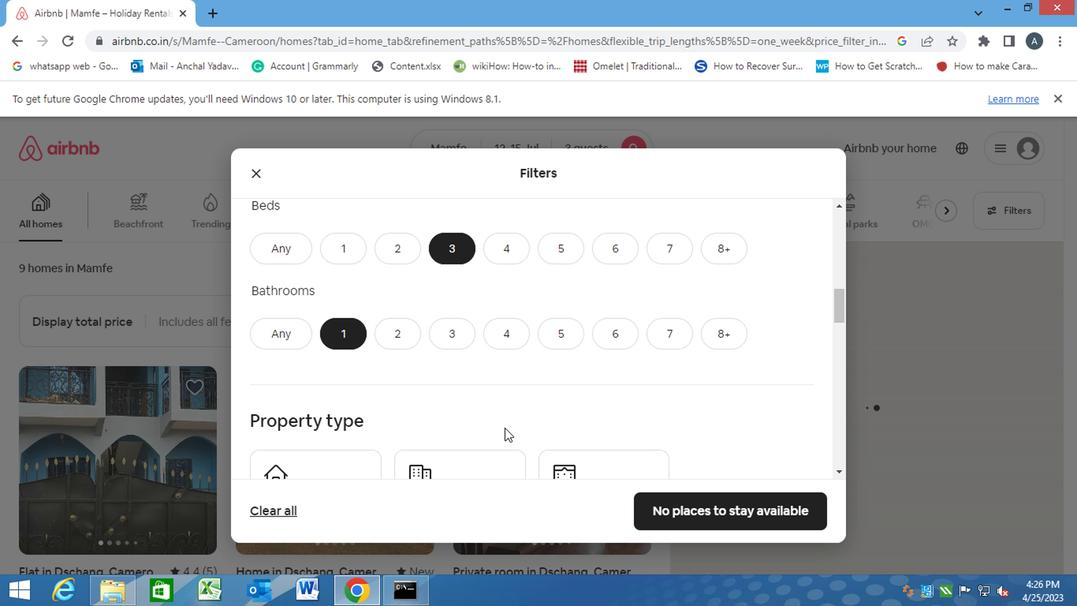
Action: Mouse scrolled (598, 376) with delta (0, 1)
Screenshot: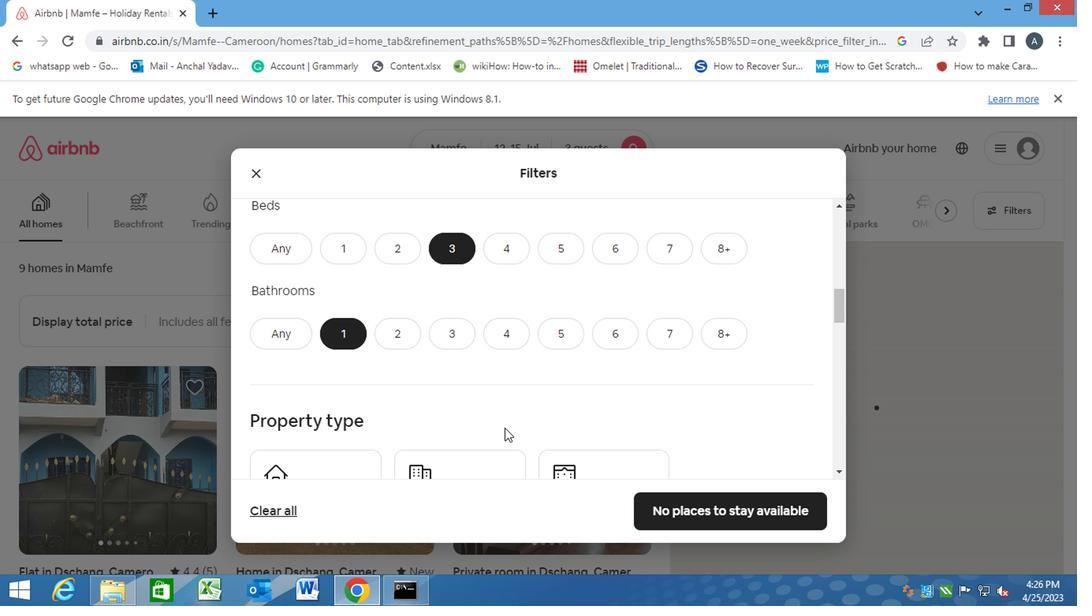 
Action: Mouse scrolled (598, 374) with delta (0, 0)
Screenshot: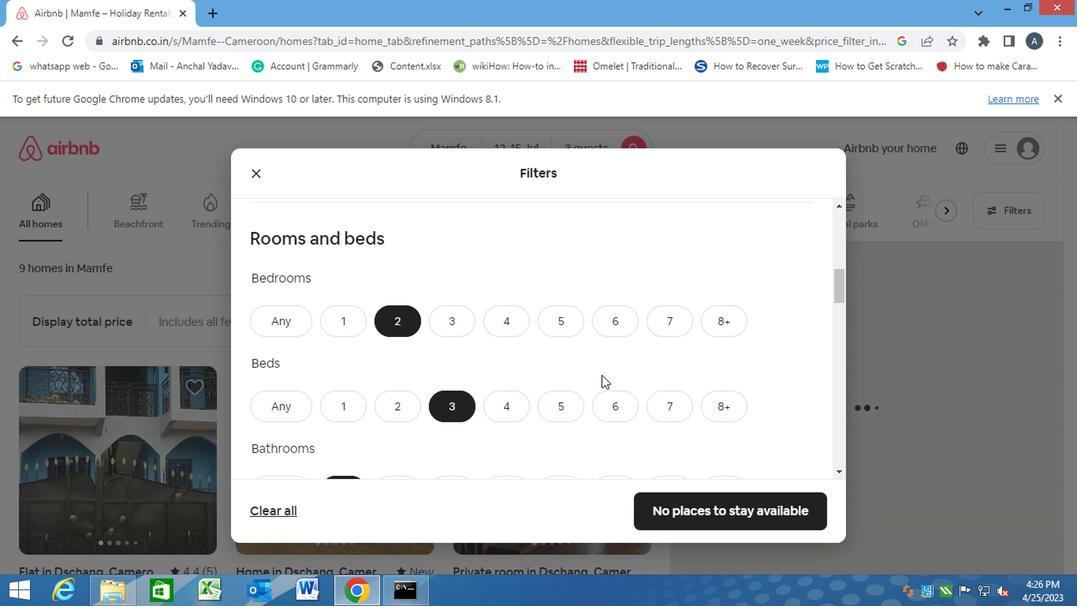 
Action: Mouse scrolled (598, 374) with delta (0, 0)
Screenshot: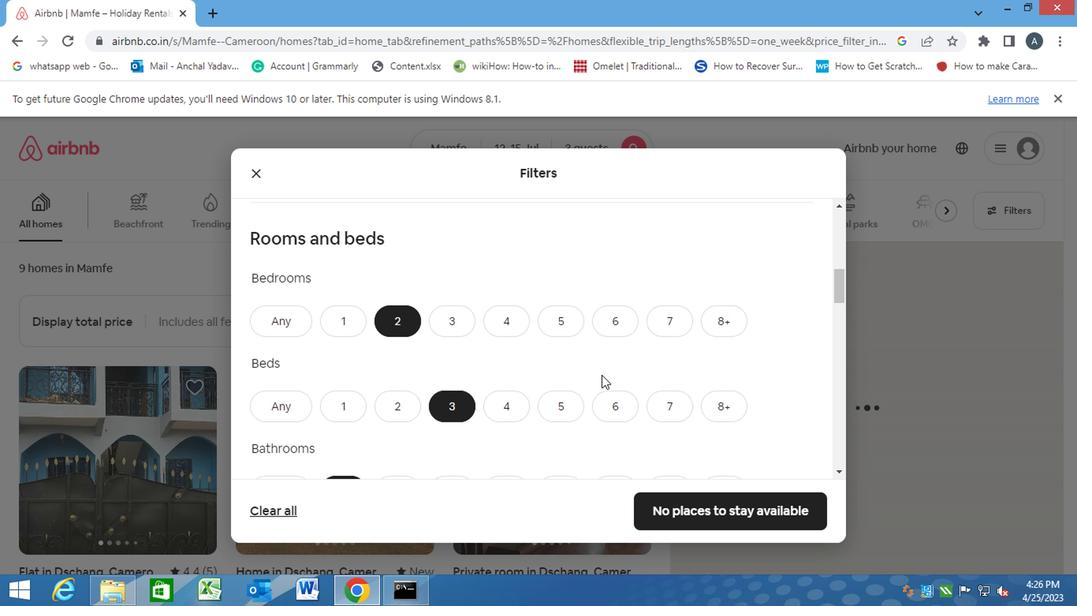 
Action: Mouse scrolled (598, 374) with delta (0, 0)
Screenshot: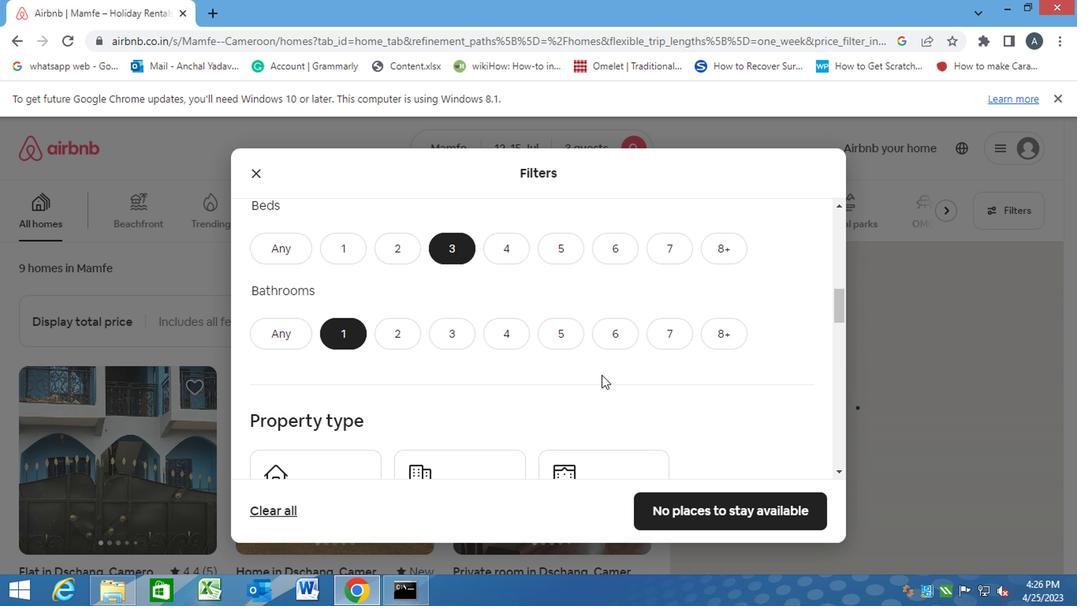
Action: Mouse scrolled (598, 374) with delta (0, 0)
Screenshot: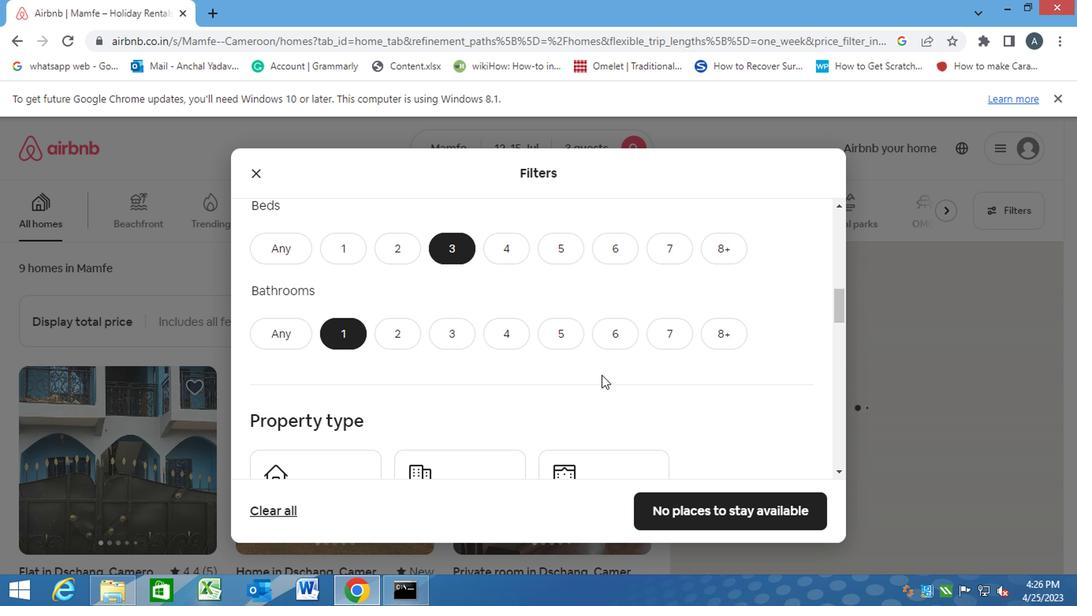 
Action: Mouse moved to (337, 366)
Screenshot: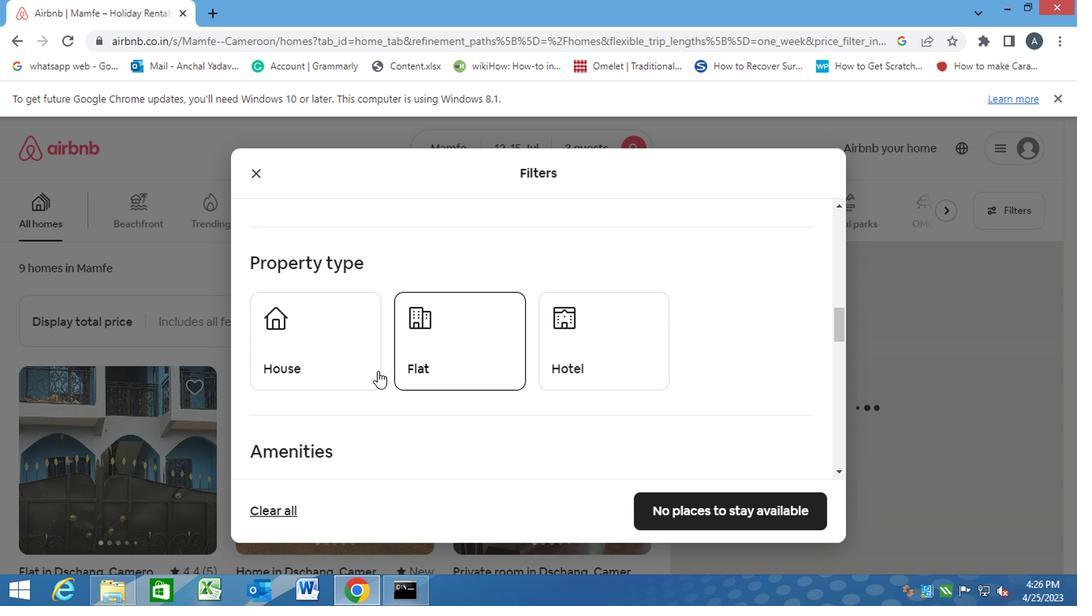 
Action: Mouse pressed left at (337, 366)
Screenshot: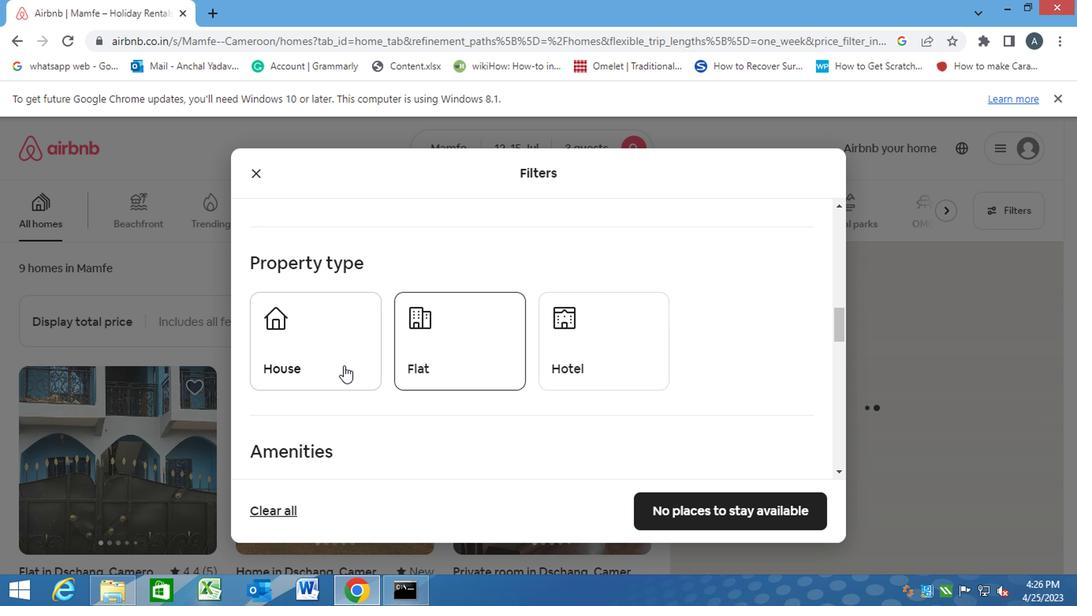
Action: Mouse moved to (474, 346)
Screenshot: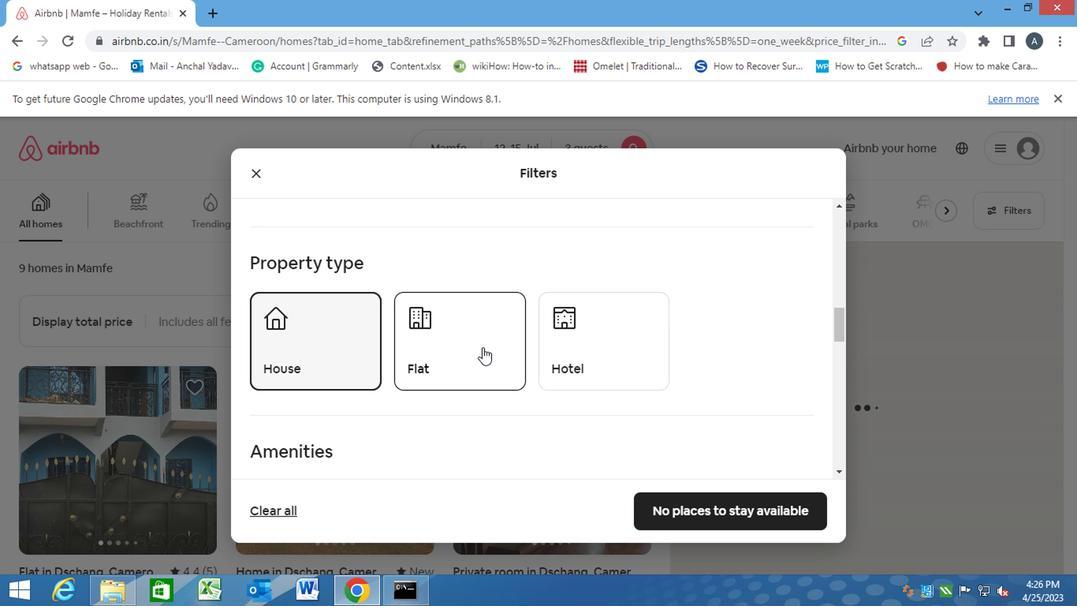 
Action: Mouse pressed left at (474, 346)
Screenshot: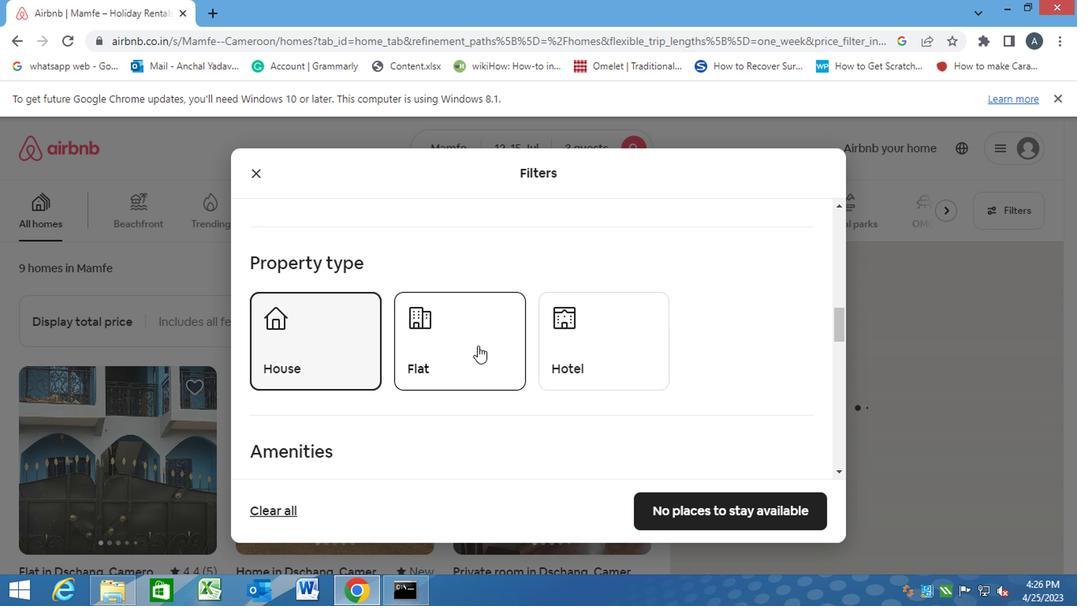 
Action: Mouse moved to (484, 378)
Screenshot: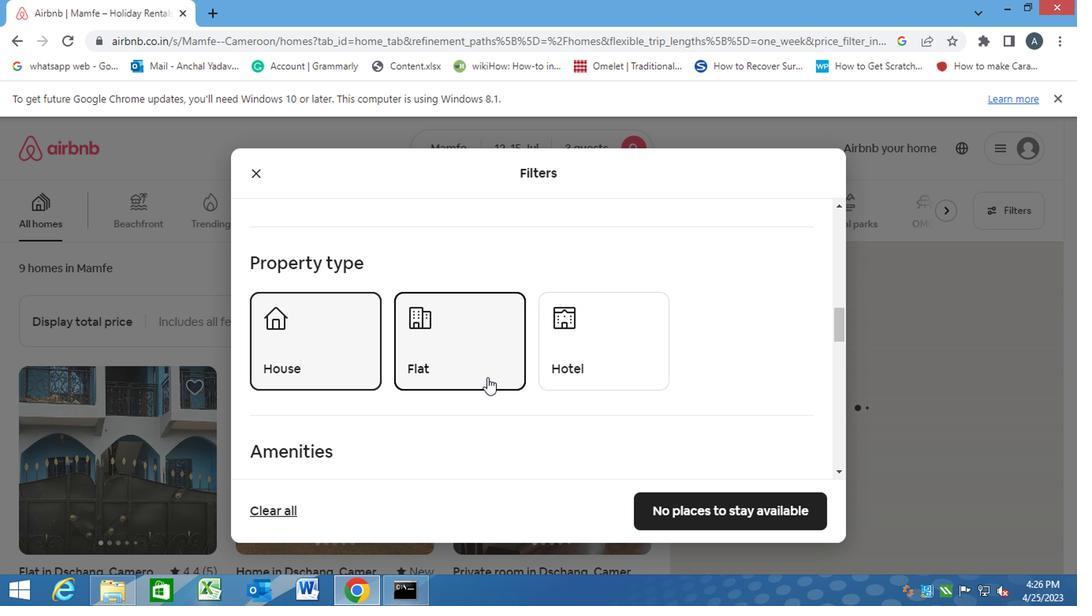 
Action: Mouse scrolled (484, 378) with delta (0, 0)
Screenshot: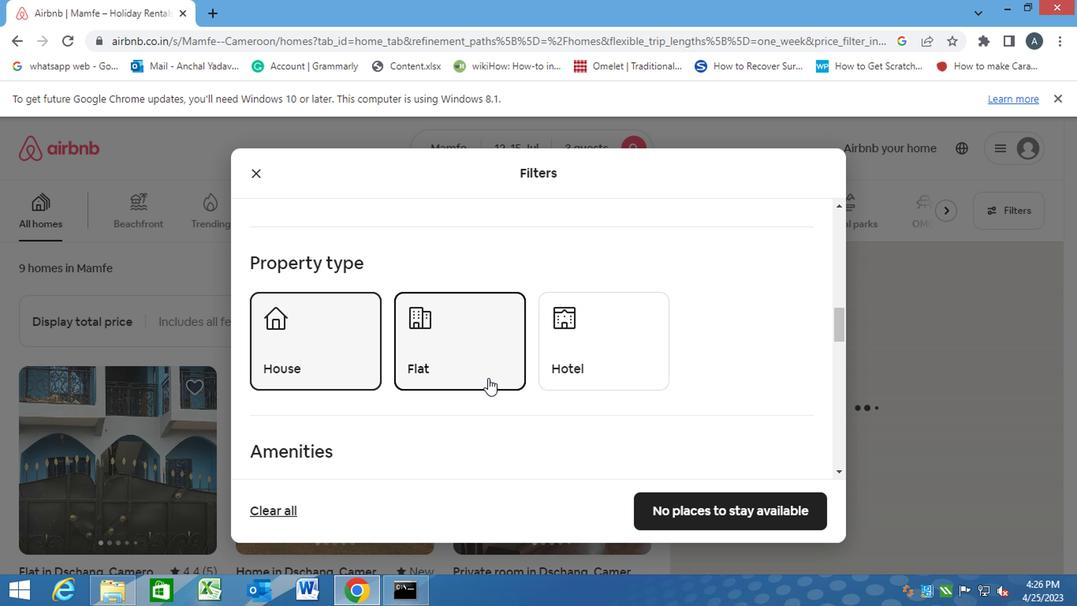 
Action: Mouse scrolled (484, 378) with delta (0, 0)
Screenshot: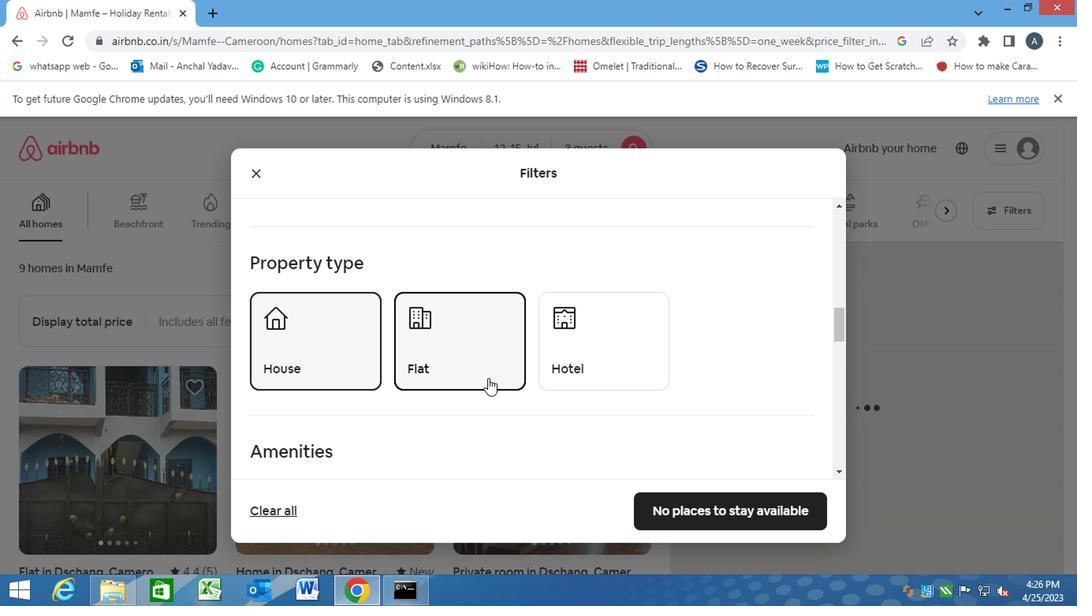 
Action: Mouse scrolled (484, 378) with delta (0, 0)
Screenshot: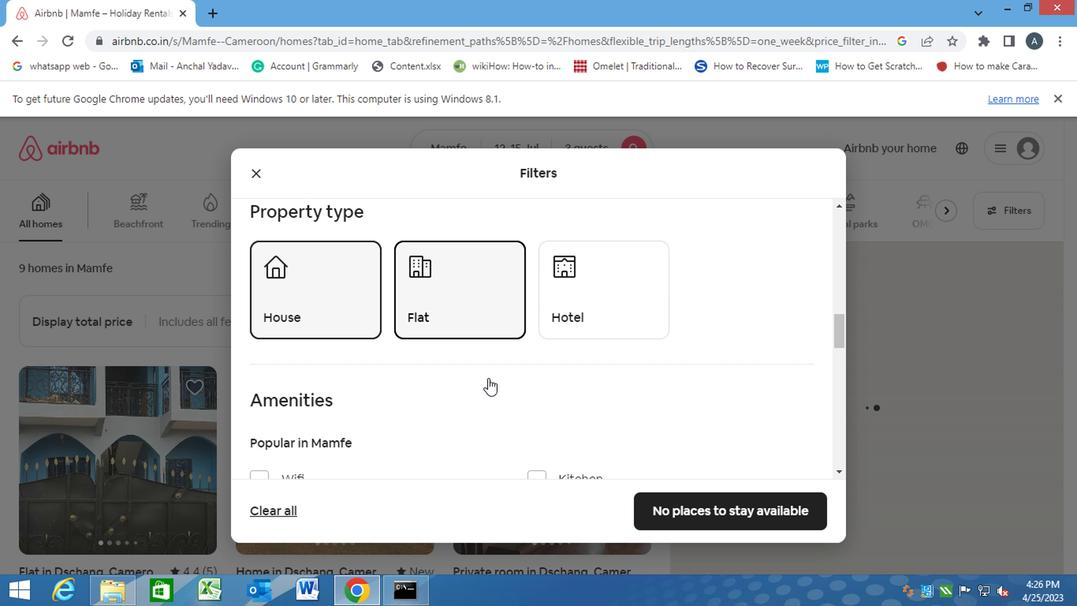 
Action: Mouse scrolled (484, 378) with delta (0, 0)
Screenshot: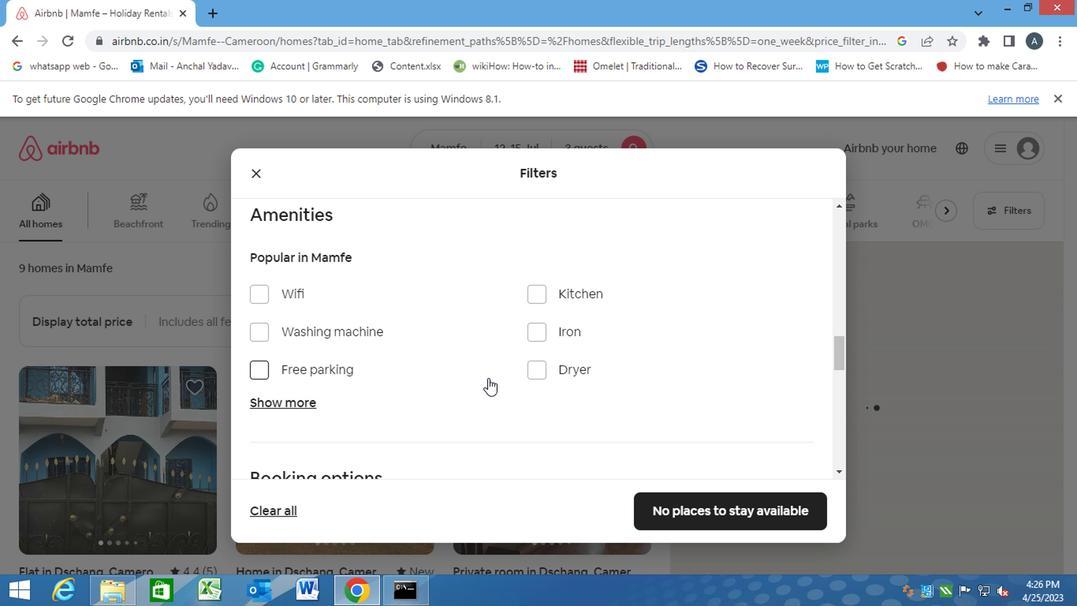 
Action: Mouse scrolled (484, 378) with delta (0, 0)
Screenshot: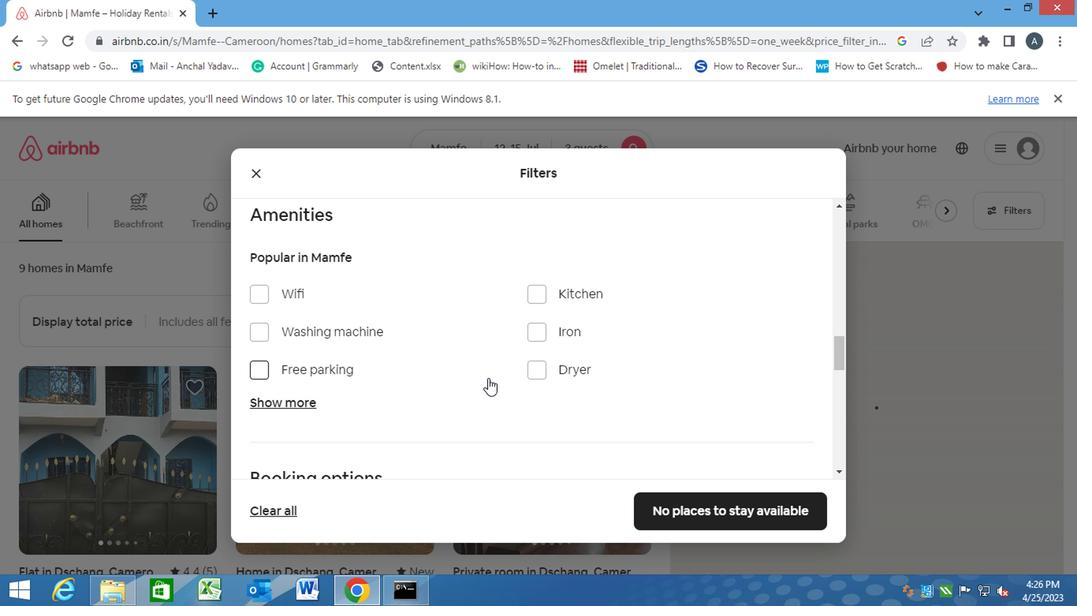 
Action: Mouse scrolled (484, 378) with delta (0, 0)
Screenshot: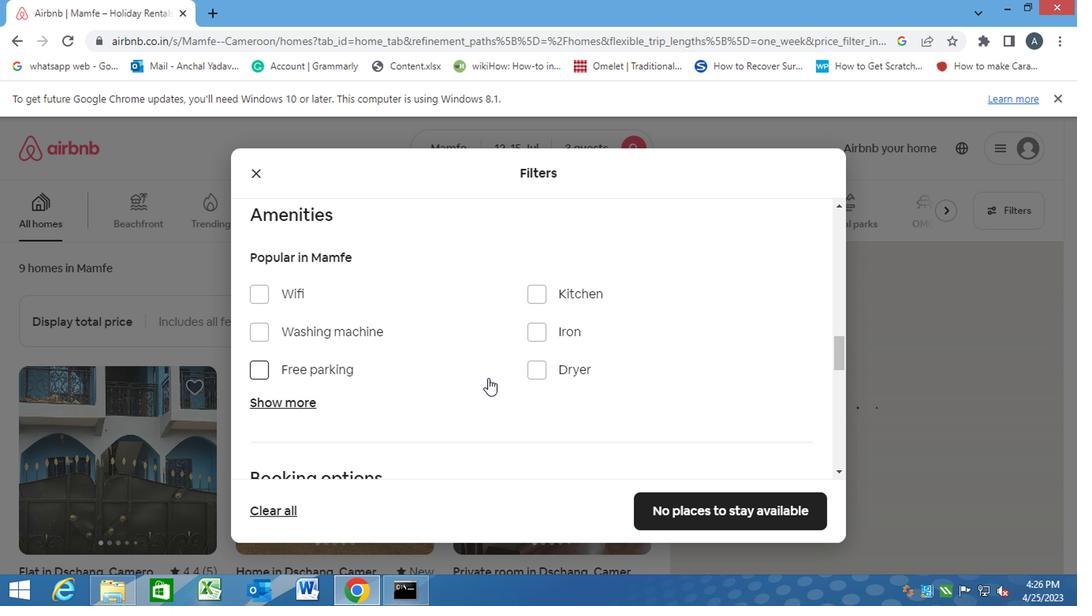 
Action: Mouse moved to (764, 349)
Screenshot: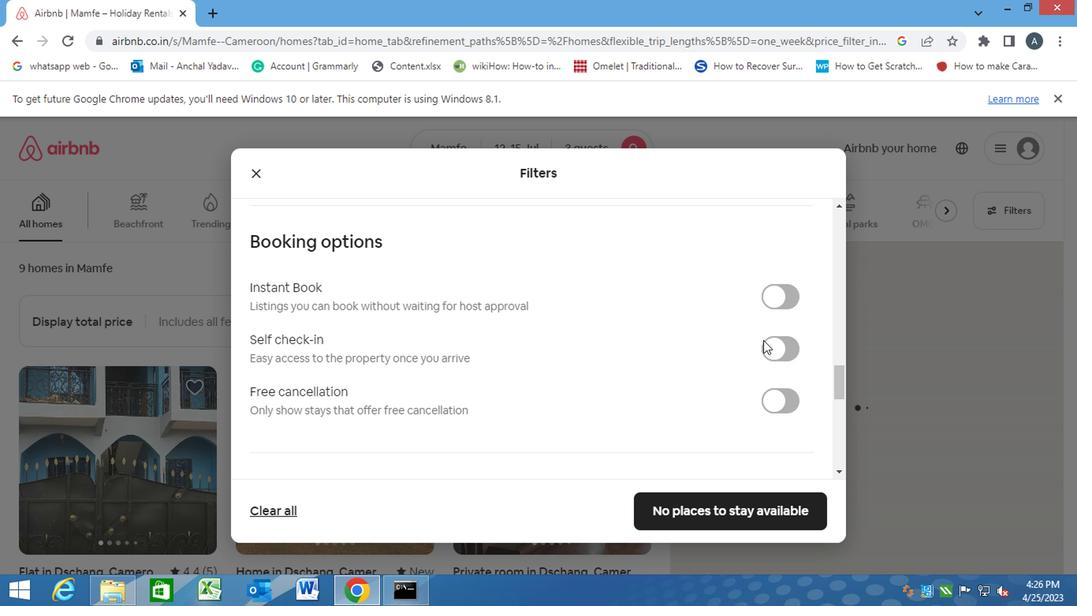 
Action: Mouse pressed left at (764, 349)
Screenshot: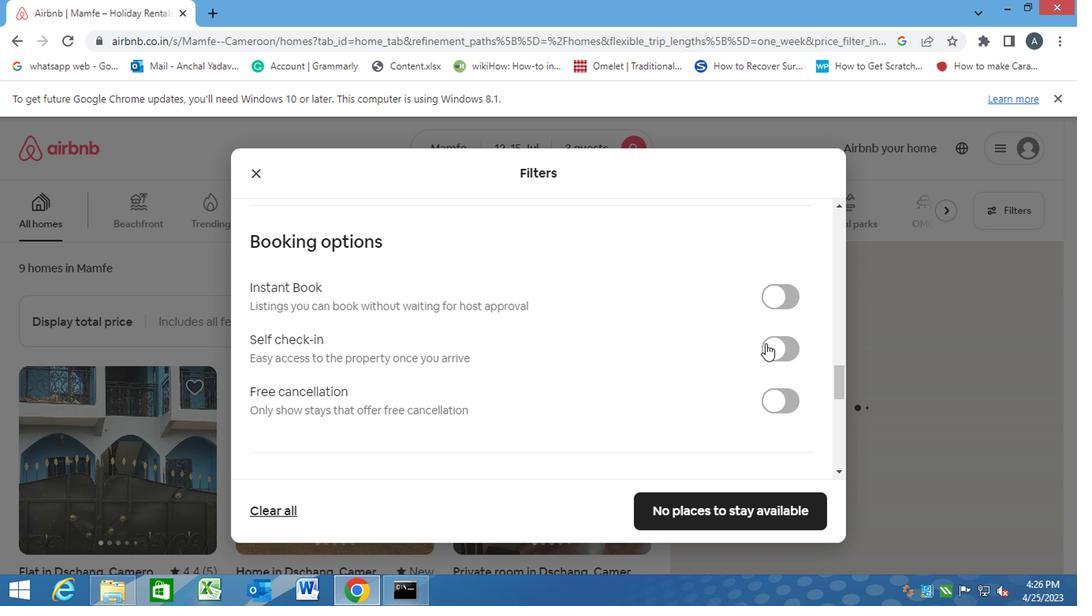 
Action: Mouse moved to (573, 346)
Screenshot: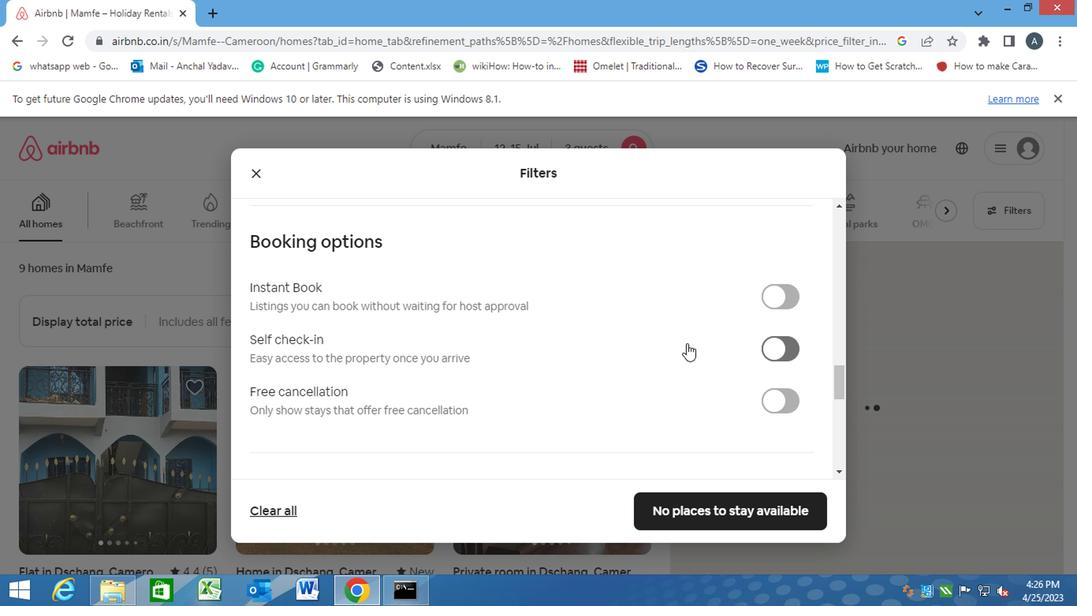 
Action: Mouse scrolled (573, 345) with delta (0, 0)
Screenshot: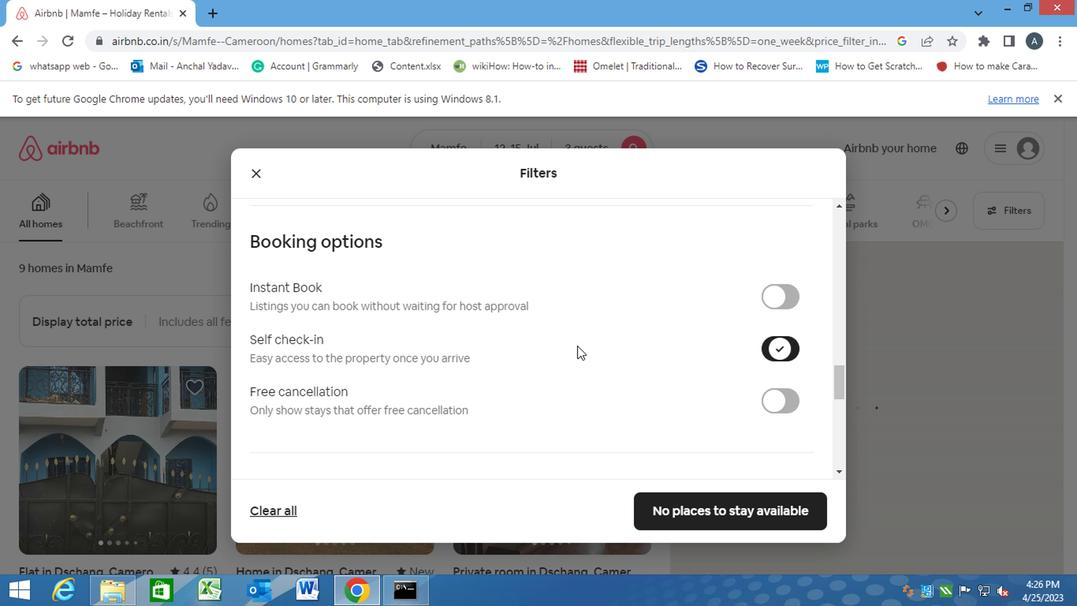 
Action: Mouse scrolled (573, 345) with delta (0, 0)
Screenshot: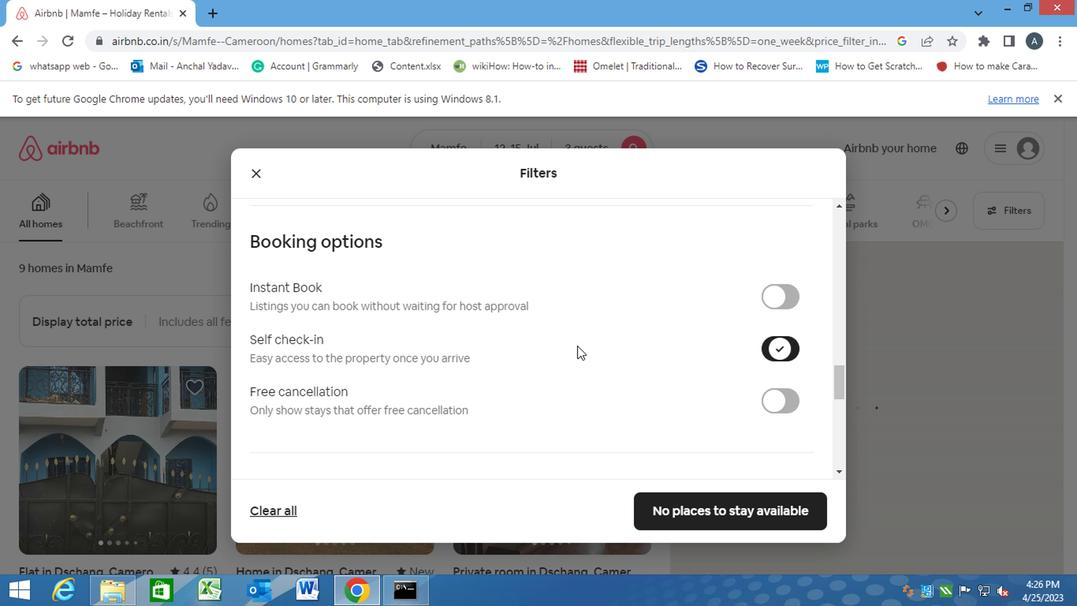 
Action: Mouse scrolled (573, 345) with delta (0, 0)
Screenshot: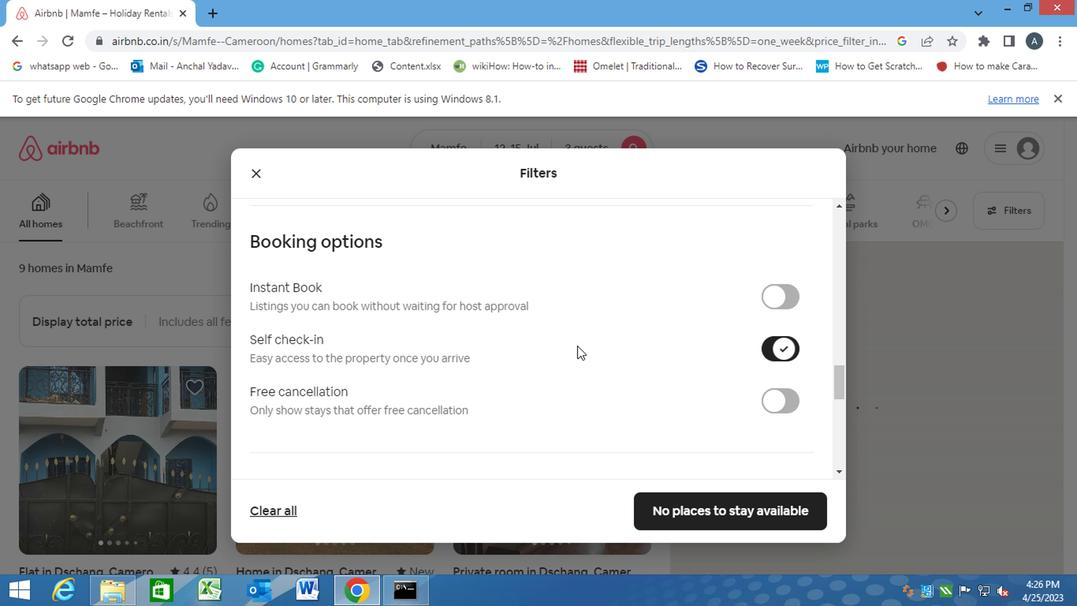 
Action: Mouse scrolled (573, 345) with delta (0, 0)
Screenshot: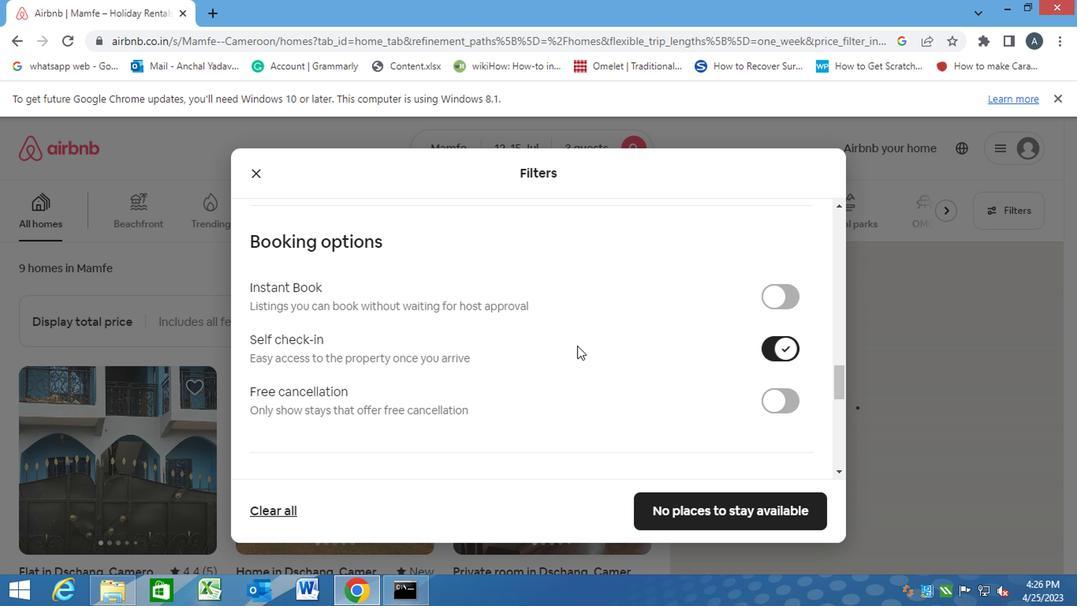 
Action: Mouse moved to (572, 346)
Screenshot: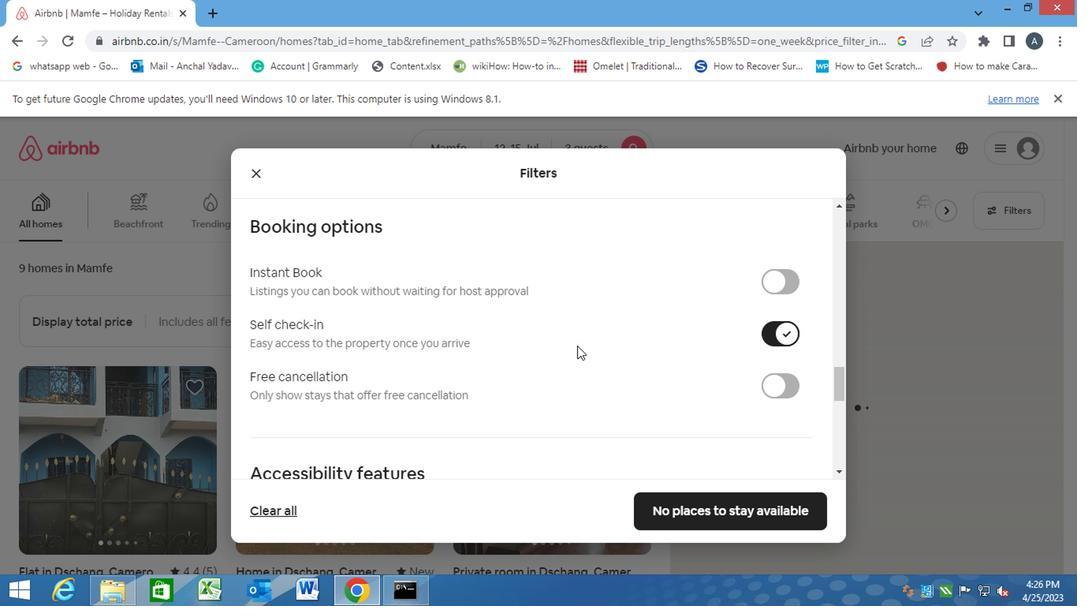 
Action: Mouse scrolled (572, 345) with delta (0, 0)
Screenshot: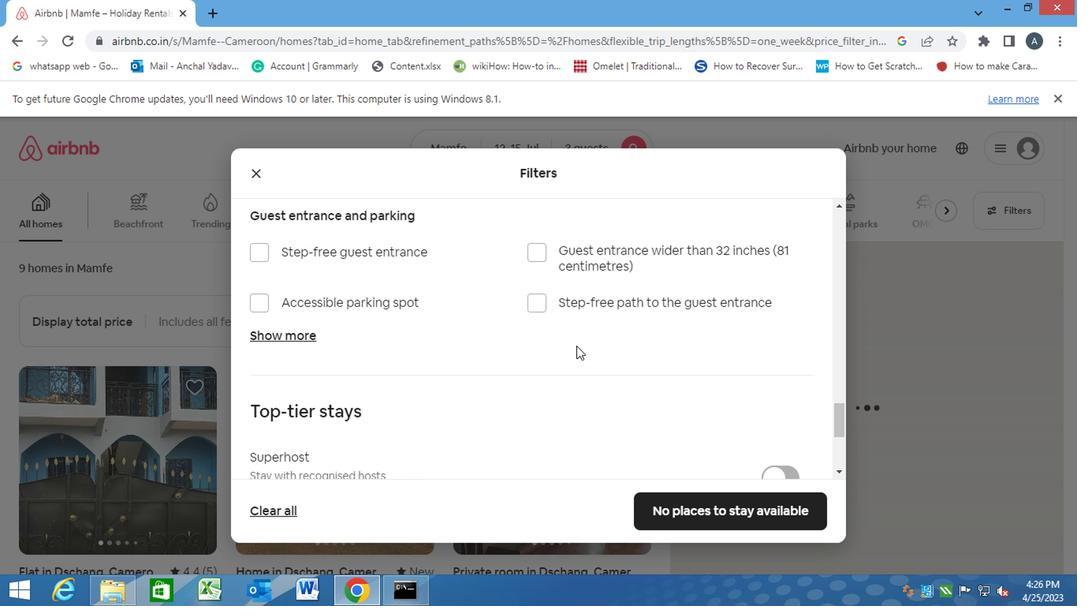 
Action: Mouse scrolled (572, 345) with delta (0, 0)
Screenshot: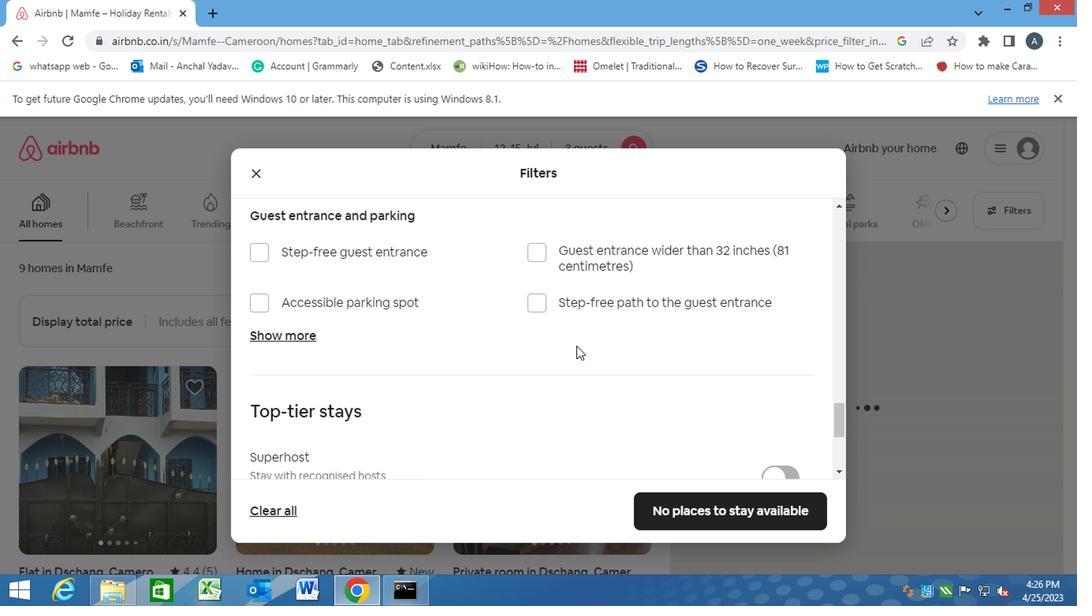 
Action: Mouse scrolled (572, 345) with delta (0, 0)
Screenshot: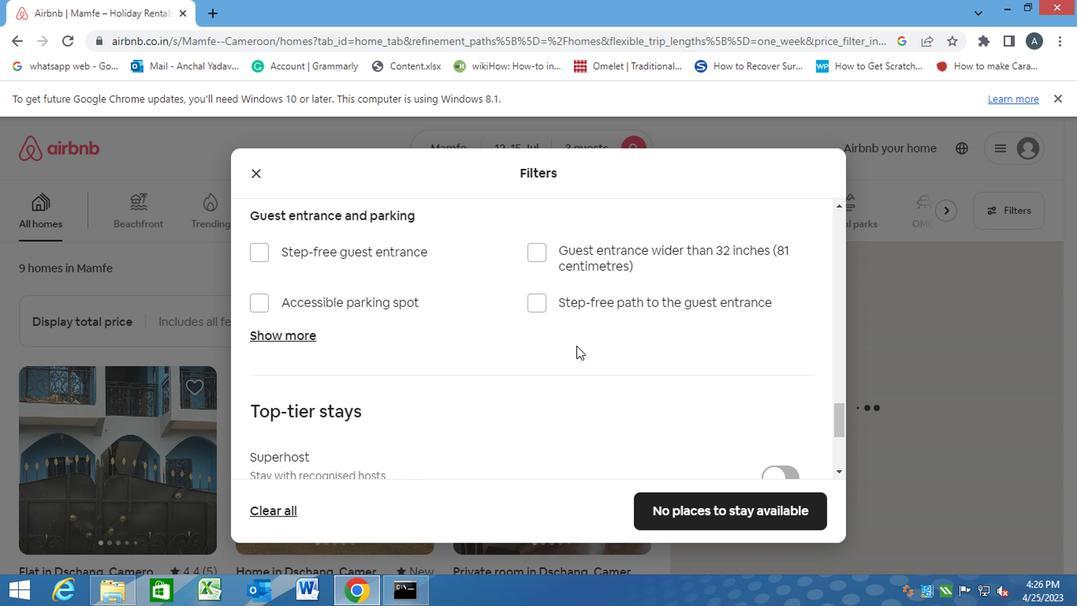 
Action: Mouse moved to (255, 399)
Screenshot: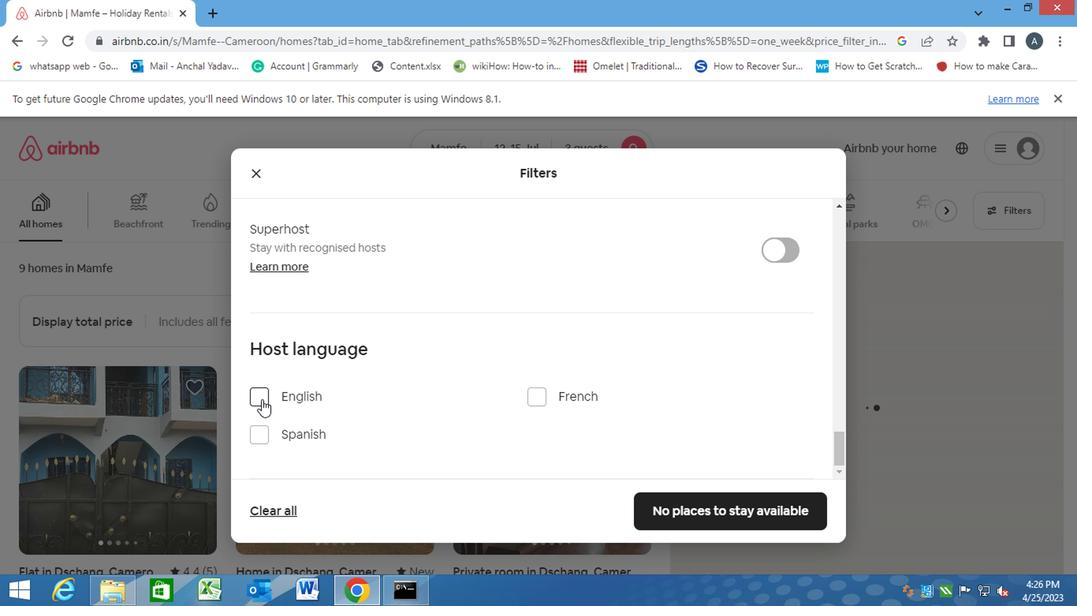 
Action: Mouse pressed left at (255, 399)
Screenshot: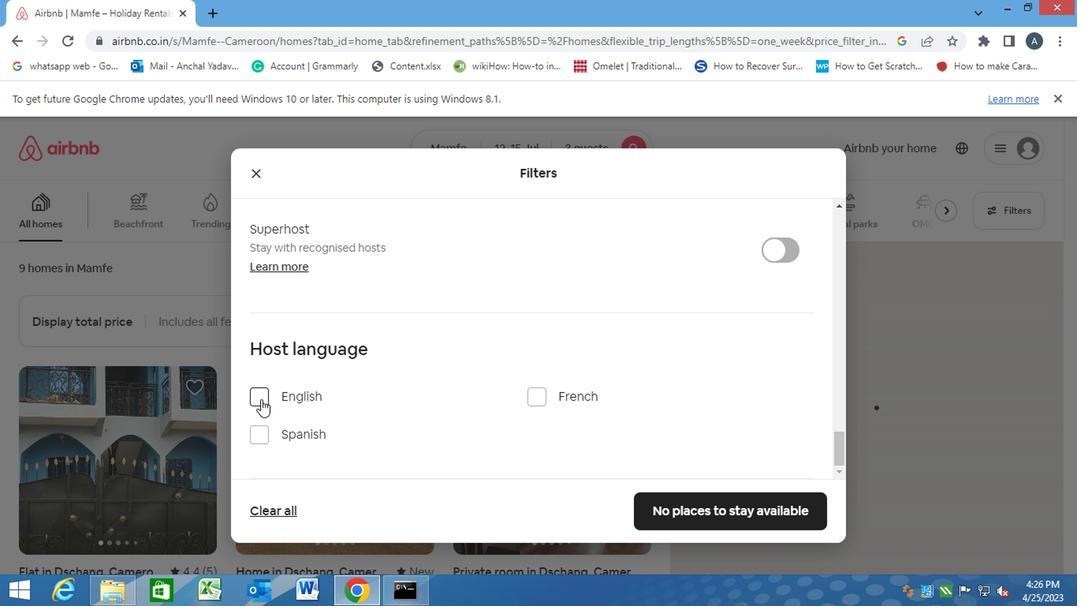 
Action: Mouse moved to (699, 513)
Screenshot: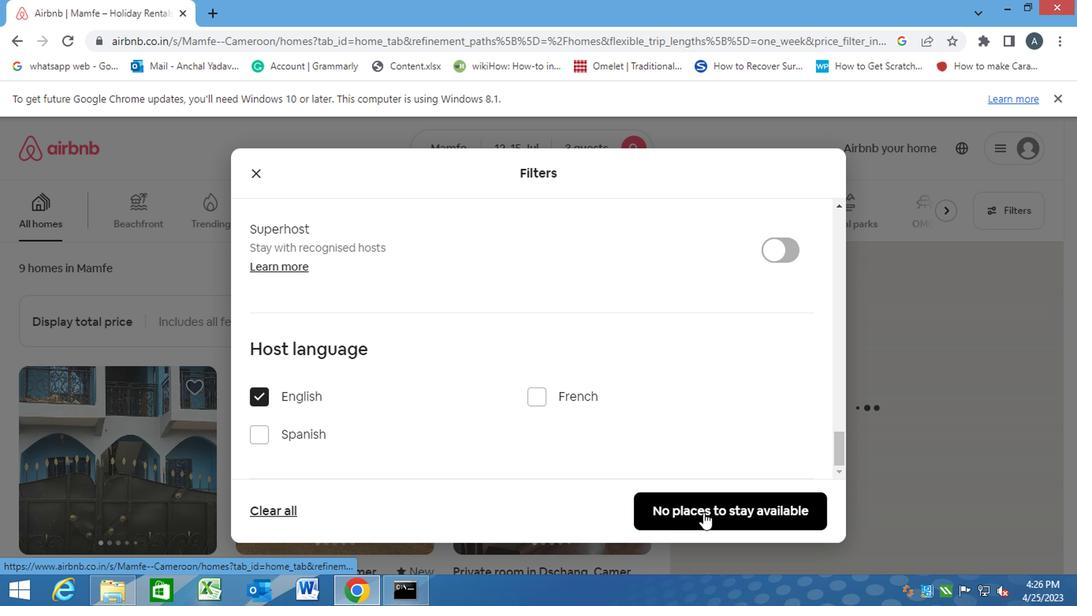 
Action: Mouse pressed left at (699, 513)
Screenshot: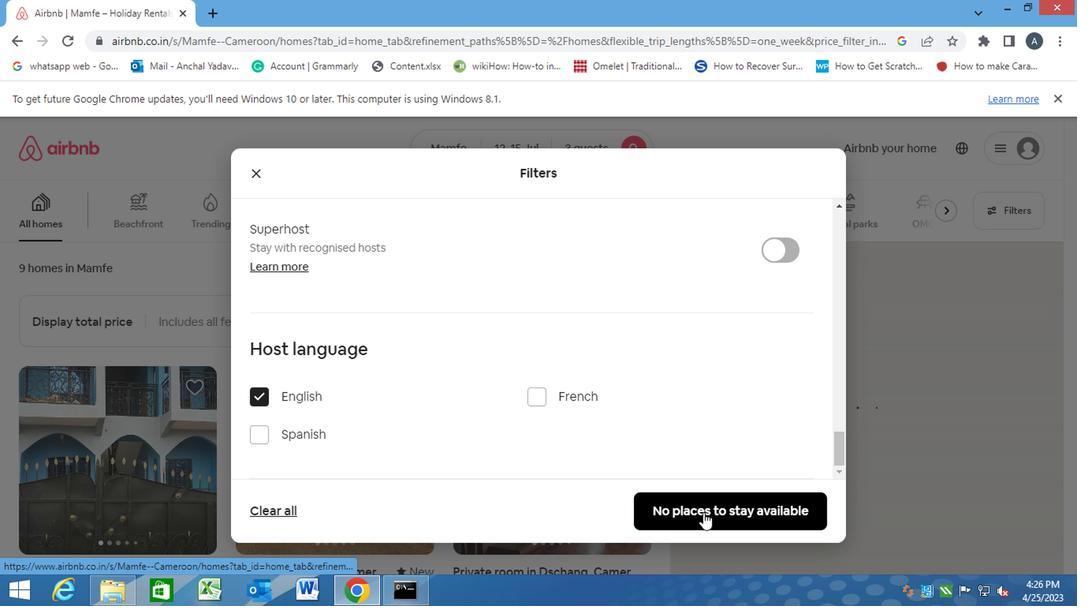 
